 Task: Find connections with filter location Agnibilékrou with filter topic #Saaswith filter profile language Potuguese with filter current company NCS Group with filter school Avanthi Institute of Engineering & Technology, Tamaram Village, Makavarapalem mandal, Narsipatnam , Pin-531113. (CC-81) with filter industry Railroad Equipment Manufacturing with filter service category FIle Management with filter keywords title CEO
Action: Mouse moved to (528, 70)
Screenshot: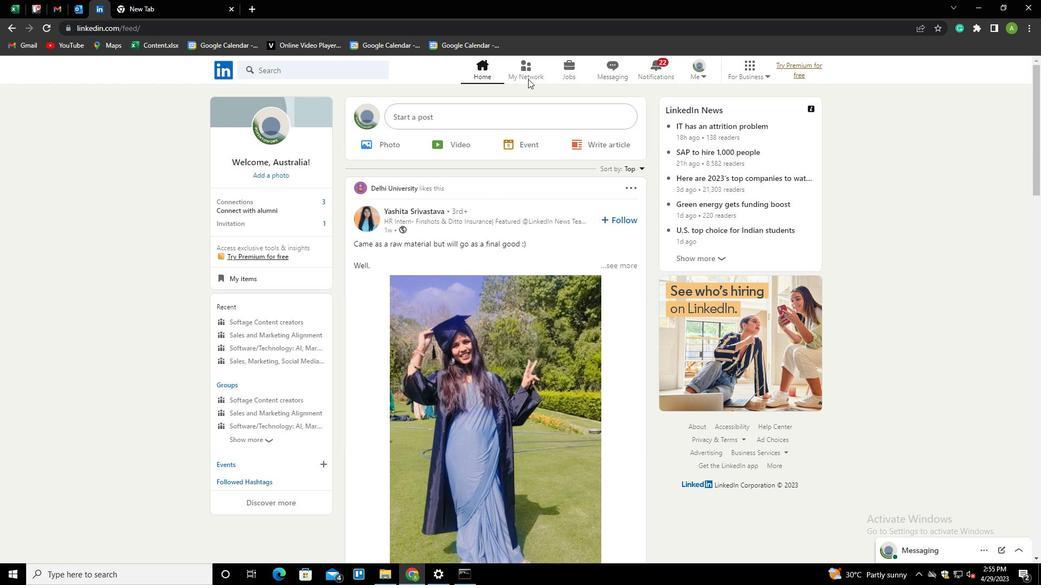 
Action: Mouse pressed left at (528, 70)
Screenshot: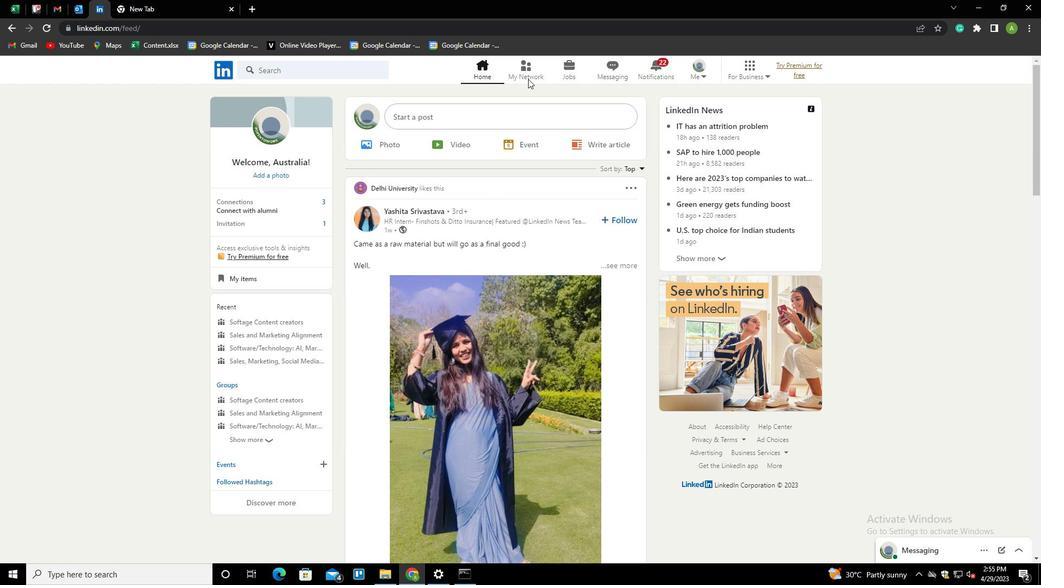 
Action: Mouse moved to (294, 125)
Screenshot: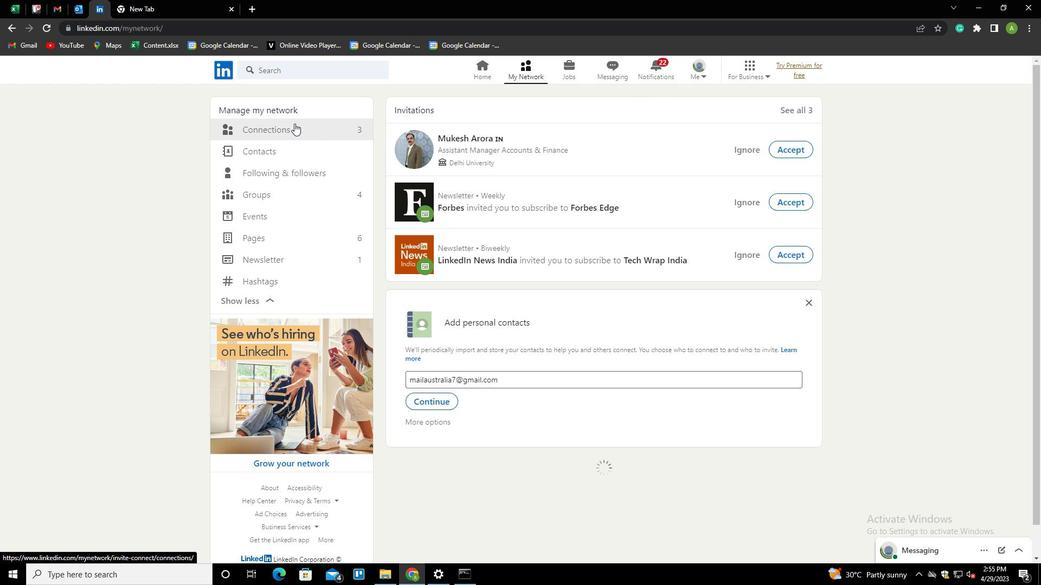 
Action: Mouse pressed left at (294, 125)
Screenshot: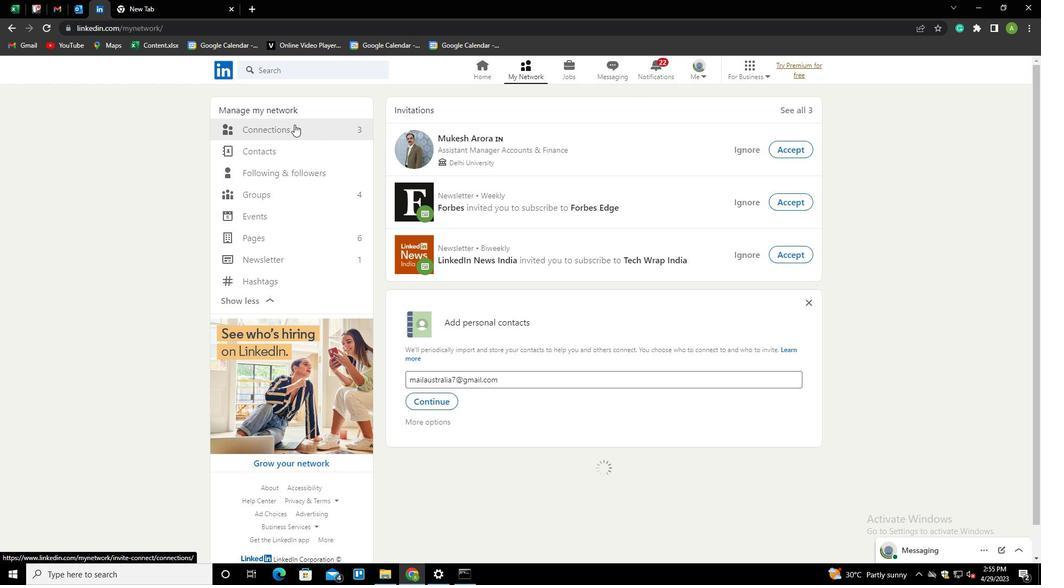 
Action: Mouse moved to (590, 131)
Screenshot: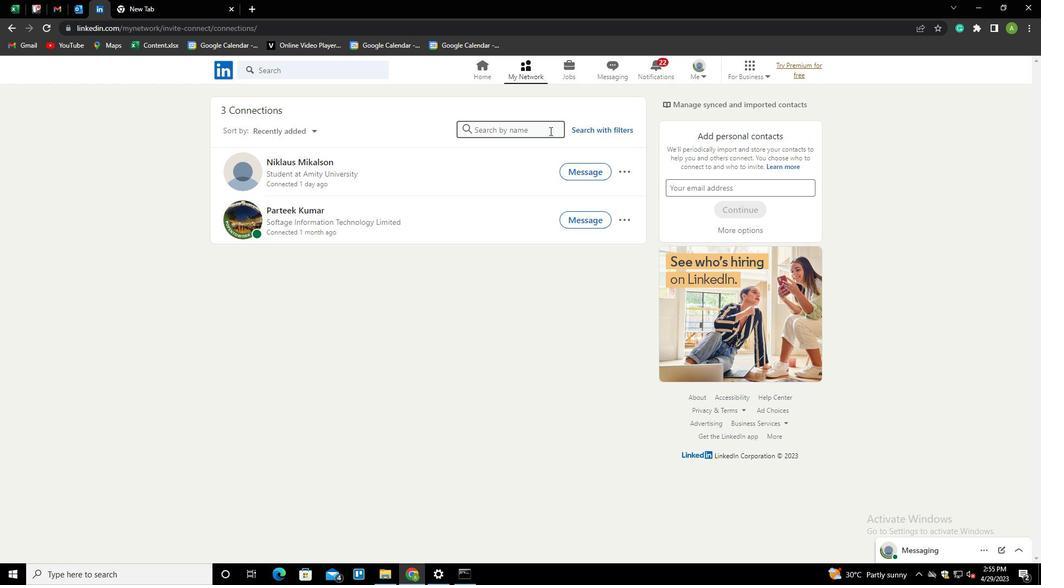 
Action: Mouse pressed left at (590, 131)
Screenshot: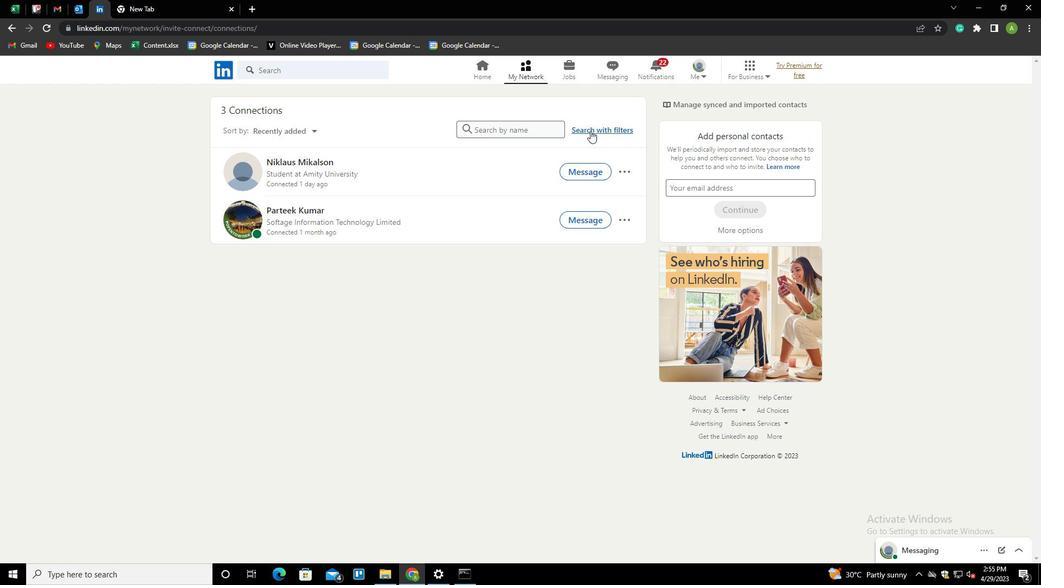
Action: Mouse moved to (549, 99)
Screenshot: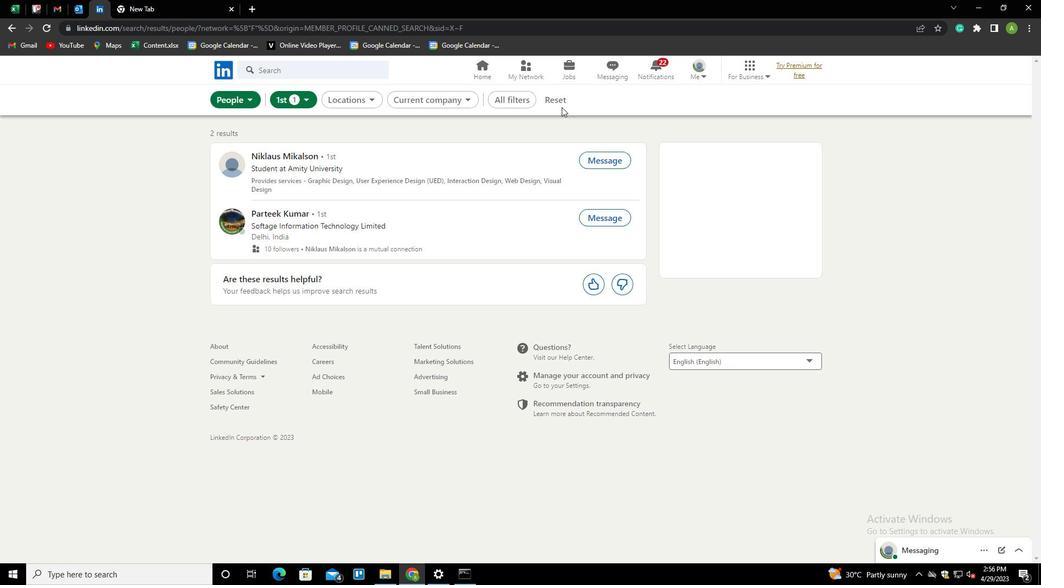 
Action: Mouse pressed left at (549, 99)
Screenshot: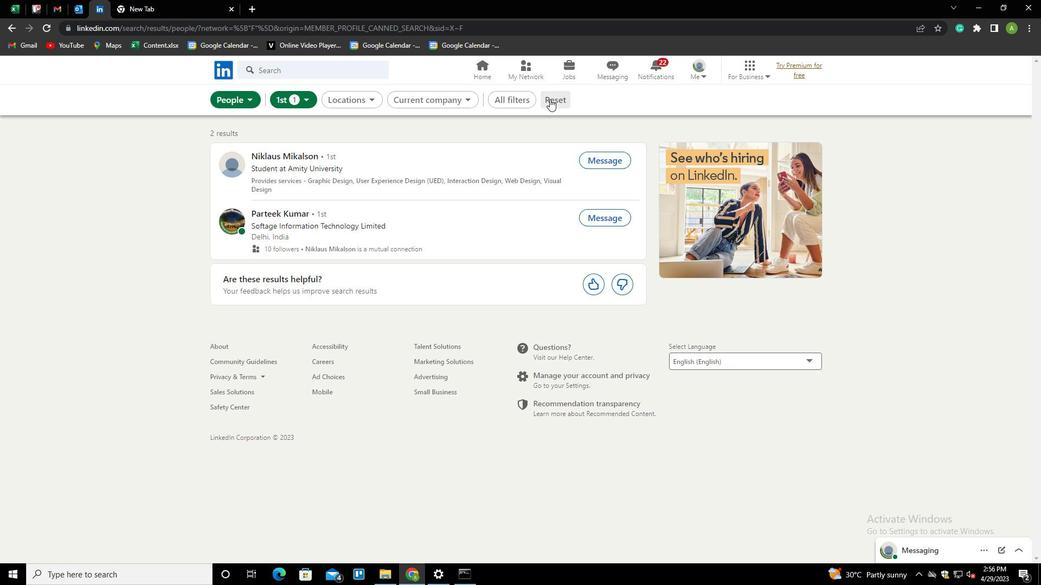 
Action: Mouse moved to (539, 97)
Screenshot: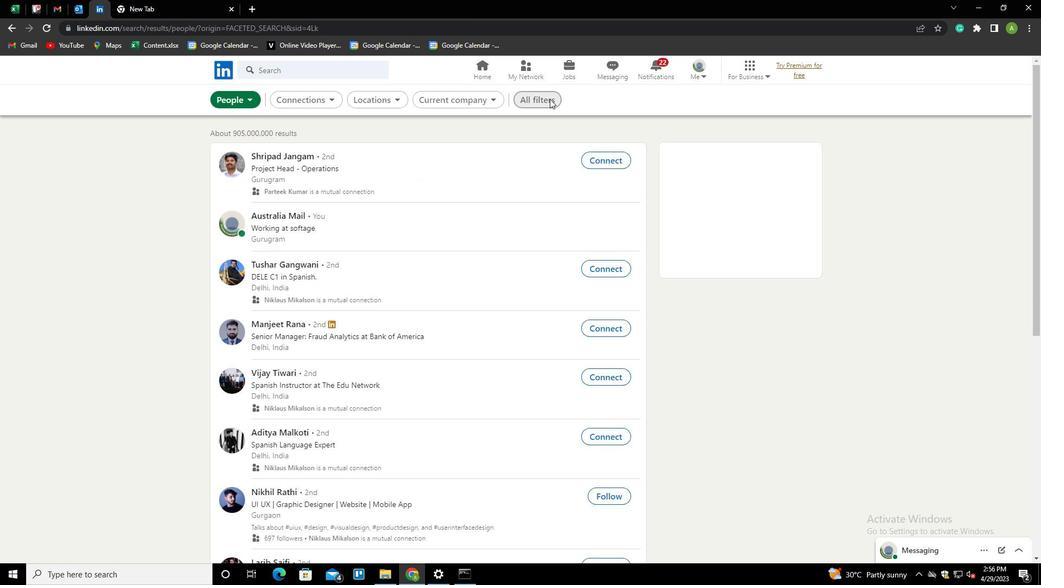 
Action: Mouse pressed left at (539, 97)
Screenshot: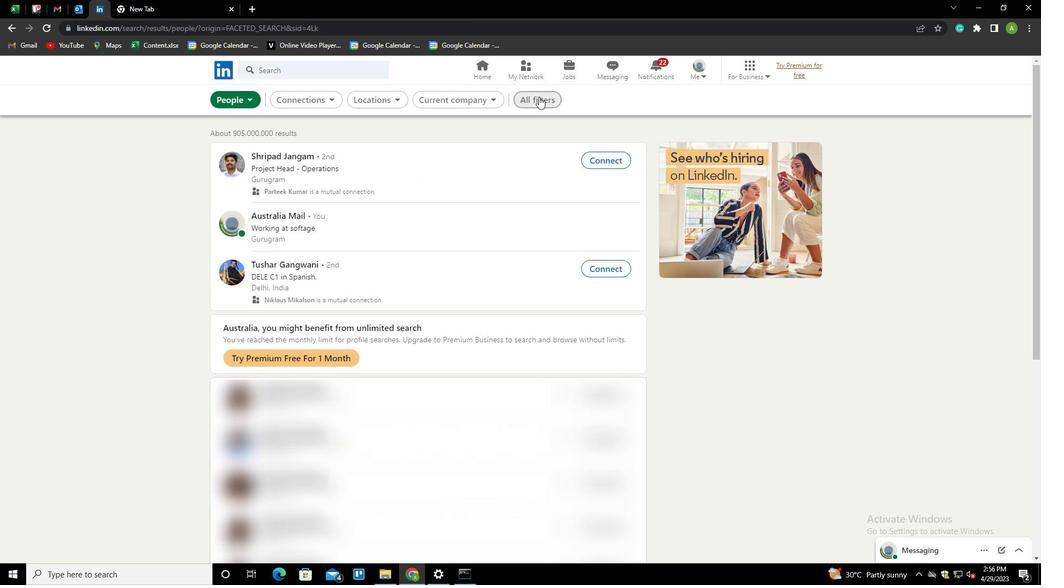 
Action: Mouse moved to (871, 246)
Screenshot: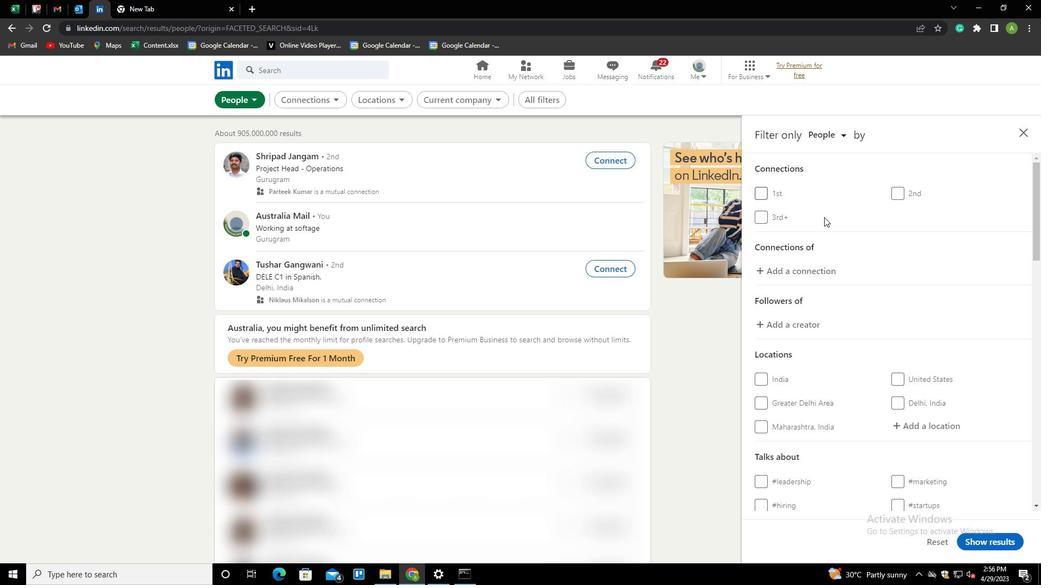 
Action: Mouse scrolled (871, 246) with delta (0, 0)
Screenshot: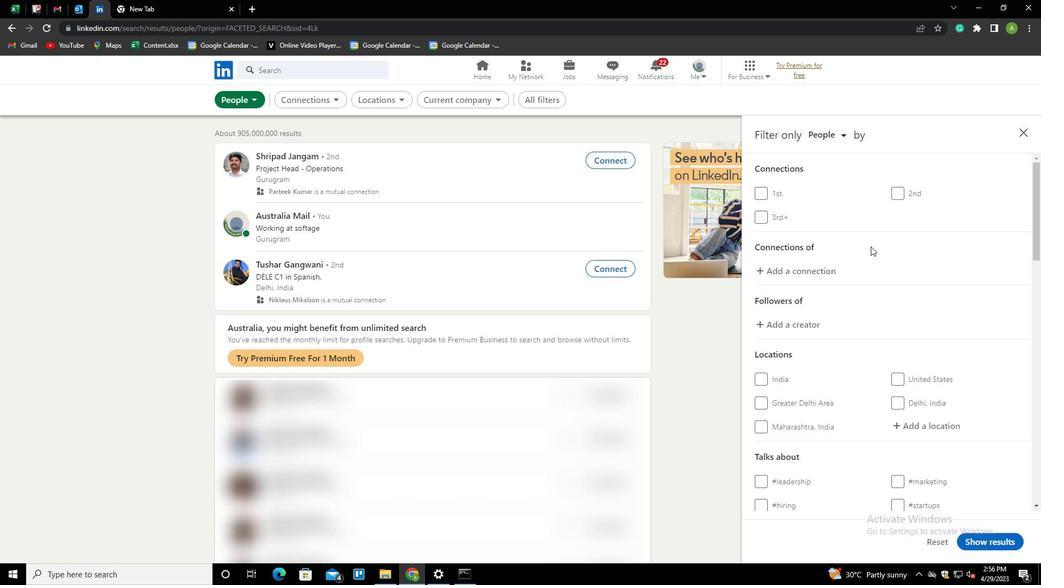 
Action: Mouse scrolled (871, 246) with delta (0, 0)
Screenshot: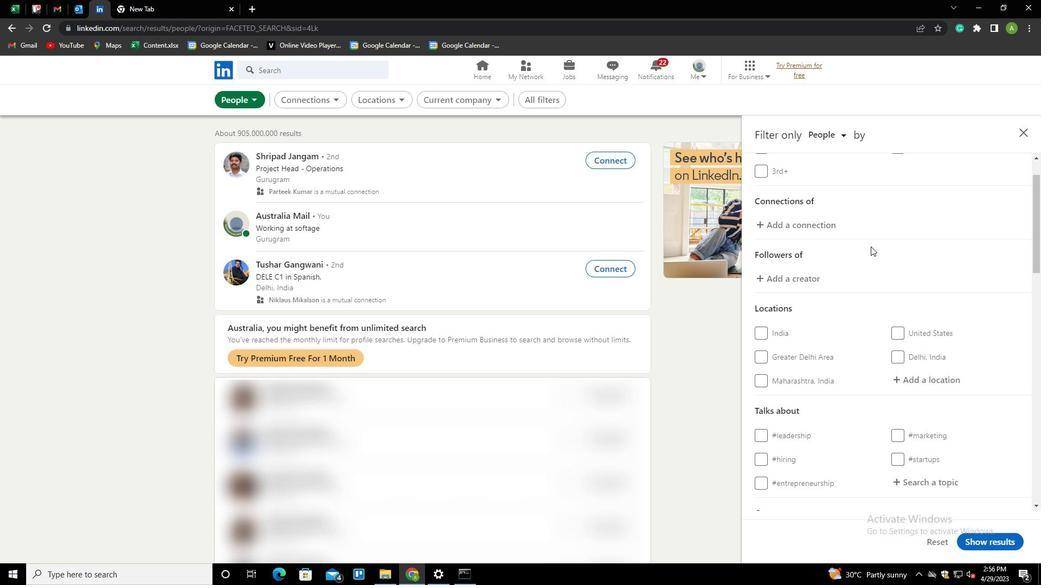 
Action: Mouse scrolled (871, 246) with delta (0, 0)
Screenshot: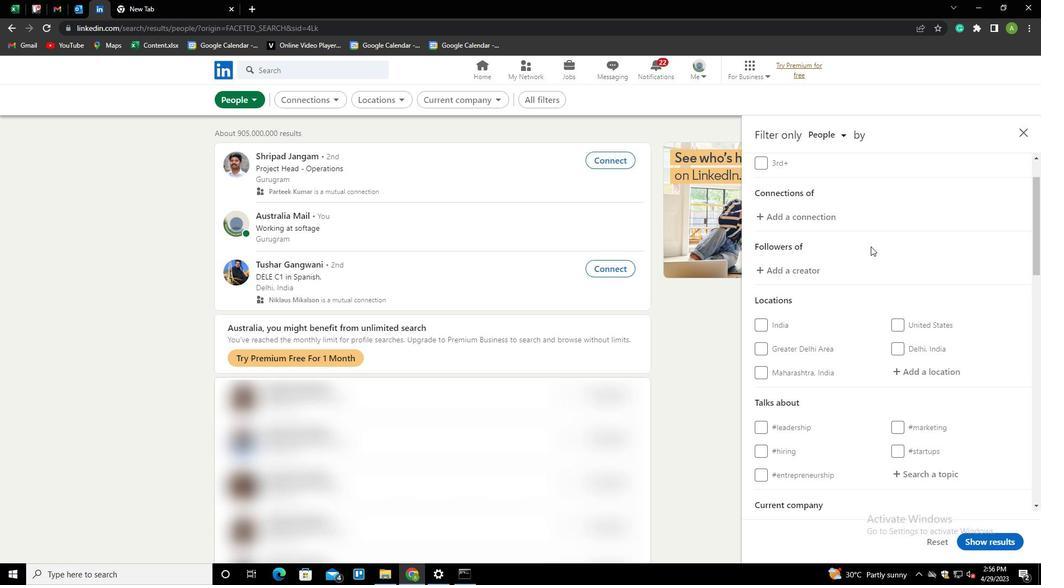 
Action: Mouse moved to (905, 258)
Screenshot: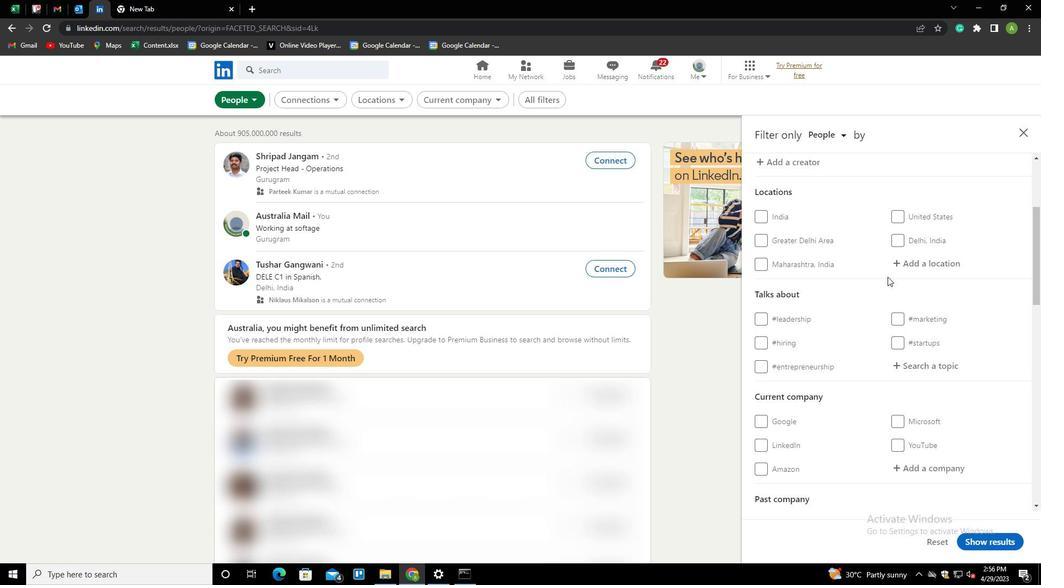 
Action: Mouse pressed left at (905, 258)
Screenshot: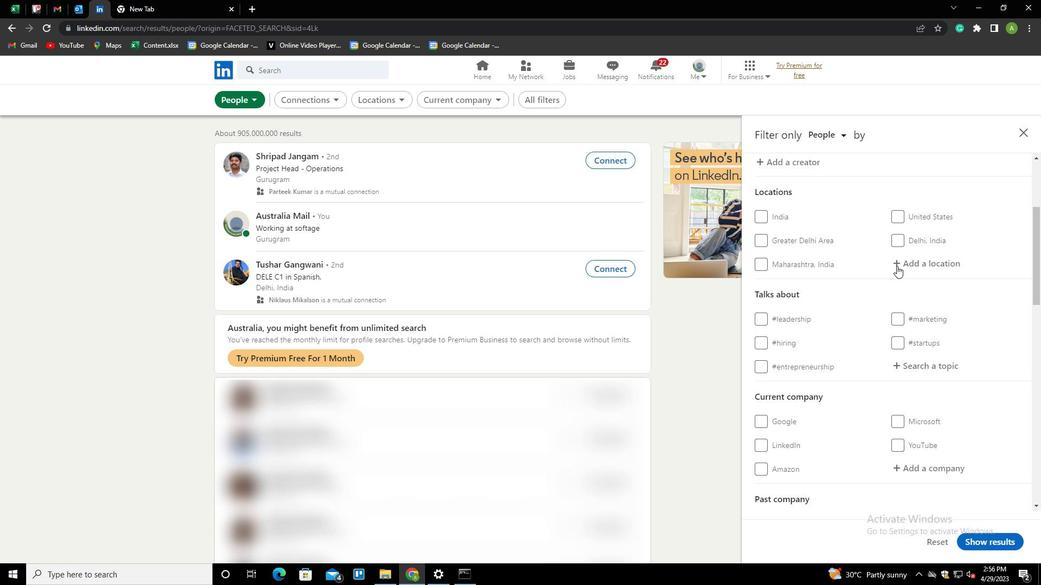 
Action: Key pressed <Key.shift>AGNIBILEKROU
Screenshot: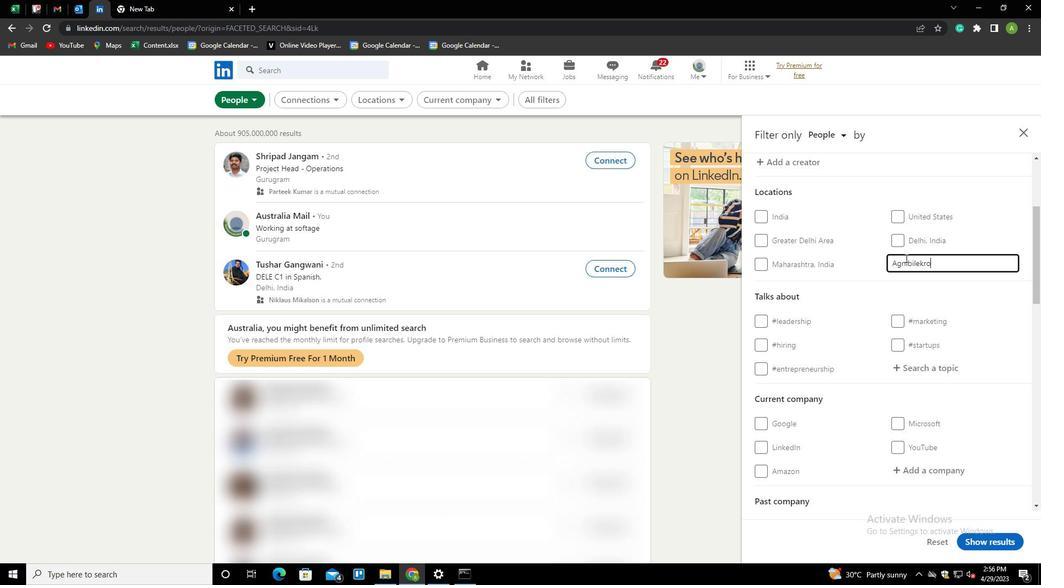 
Action: Mouse moved to (1009, 337)
Screenshot: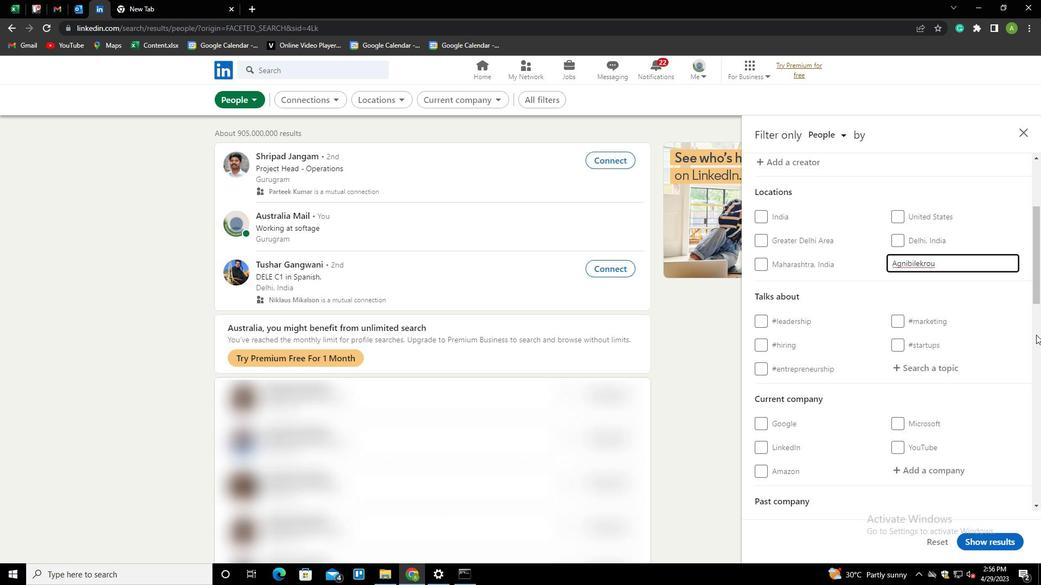 
Action: Mouse pressed left at (1009, 337)
Screenshot: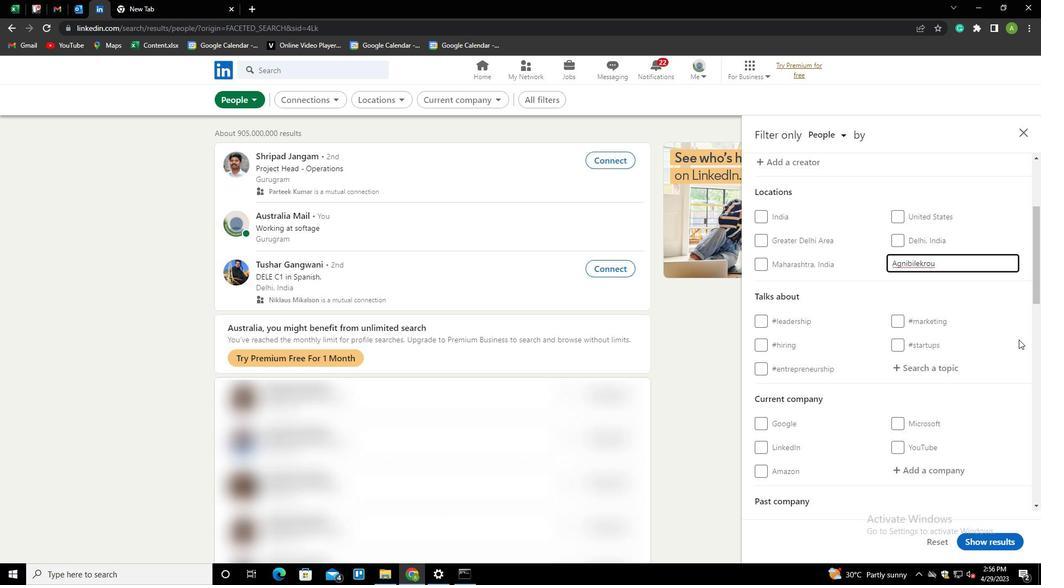 
Action: Mouse moved to (932, 369)
Screenshot: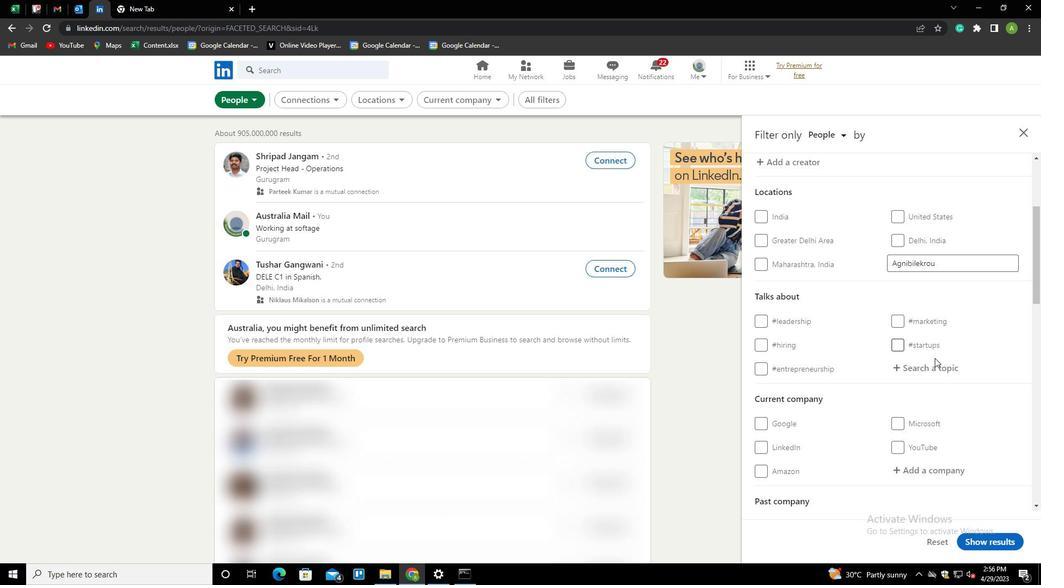 
Action: Mouse pressed left at (932, 369)
Screenshot: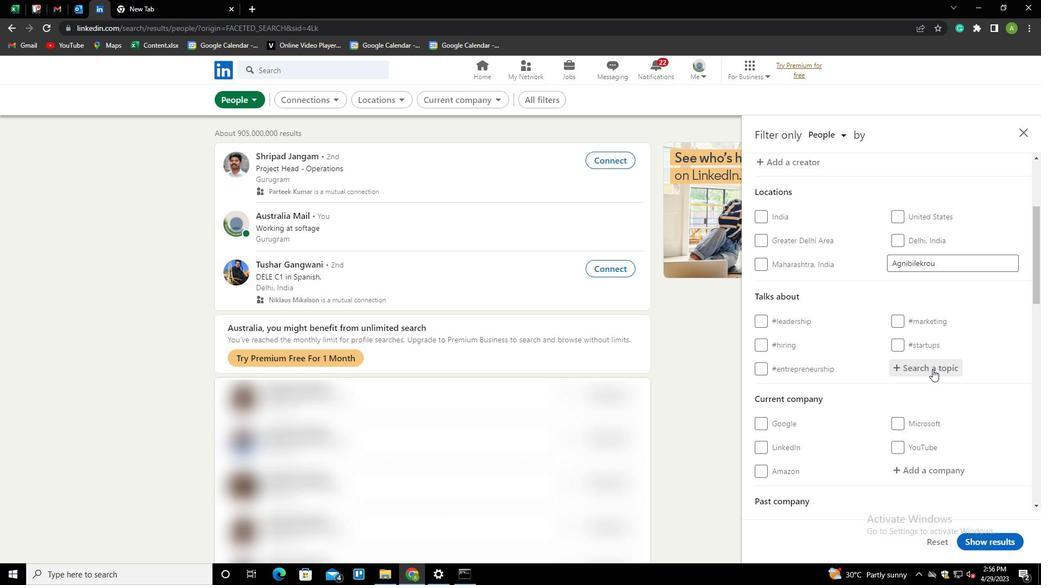 
Action: Mouse moved to (932, 369)
Screenshot: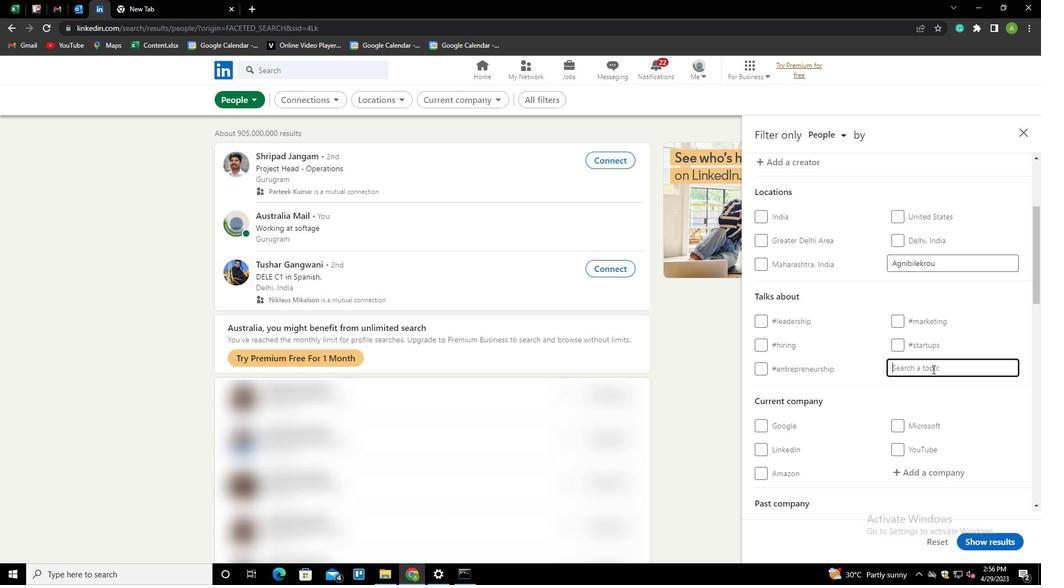 
Action: Key pressed <Key.shift>
Screenshot: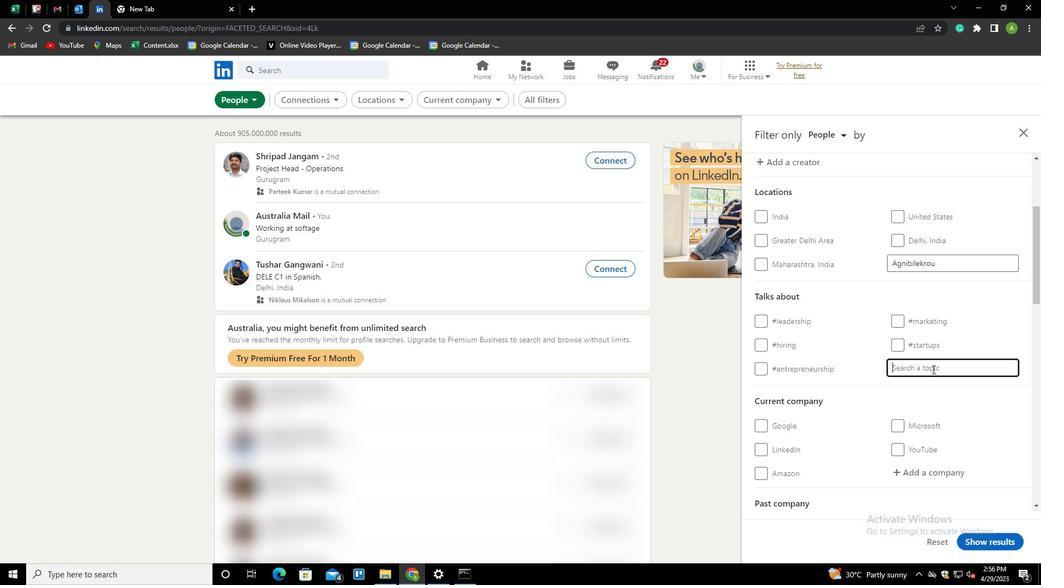 
Action: Mouse moved to (928, 369)
Screenshot: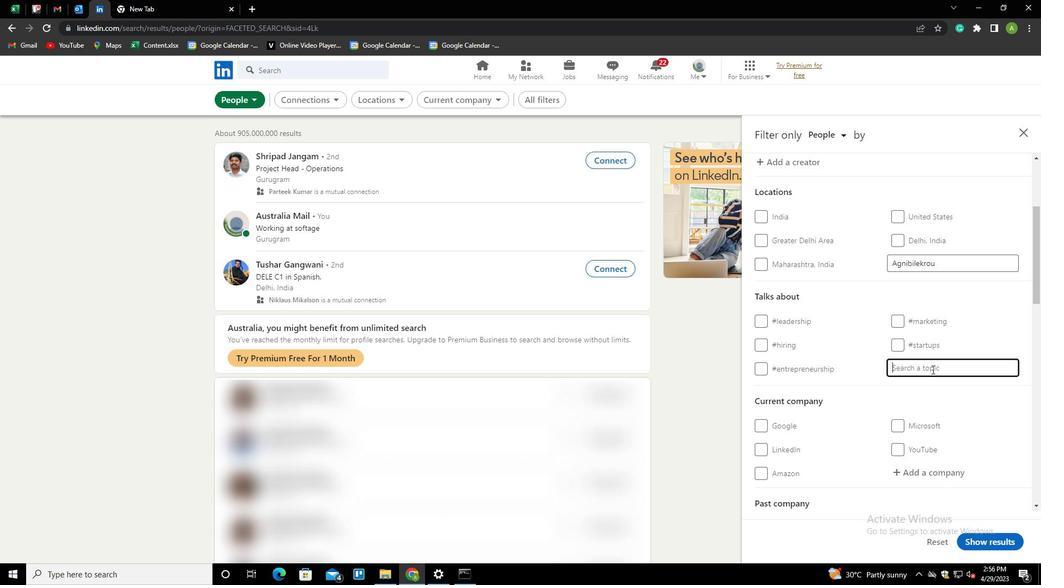 
Action: Key pressed SAS<Key.backspace>AS
Screenshot: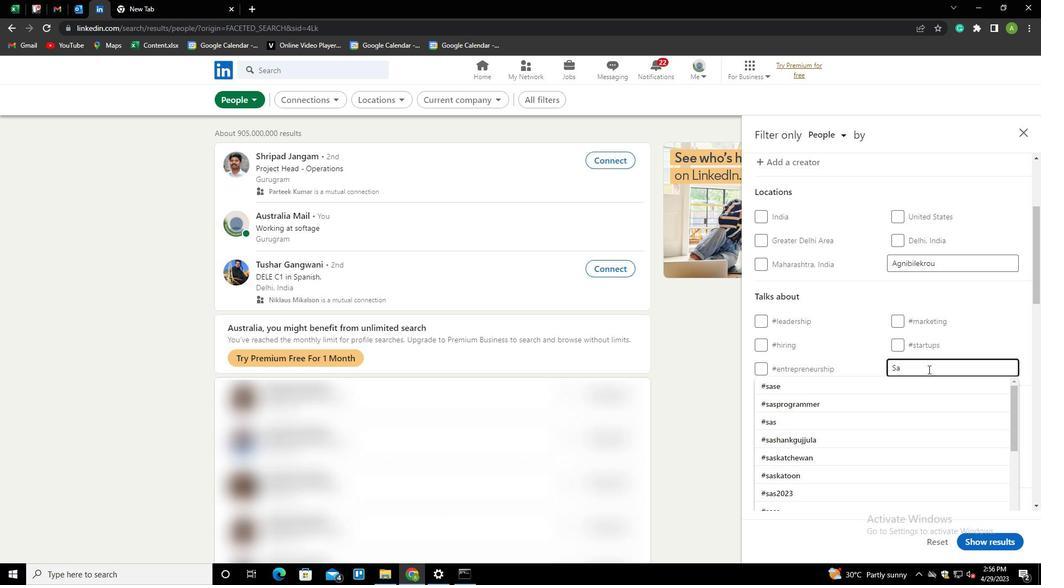
Action: Mouse moved to (884, 389)
Screenshot: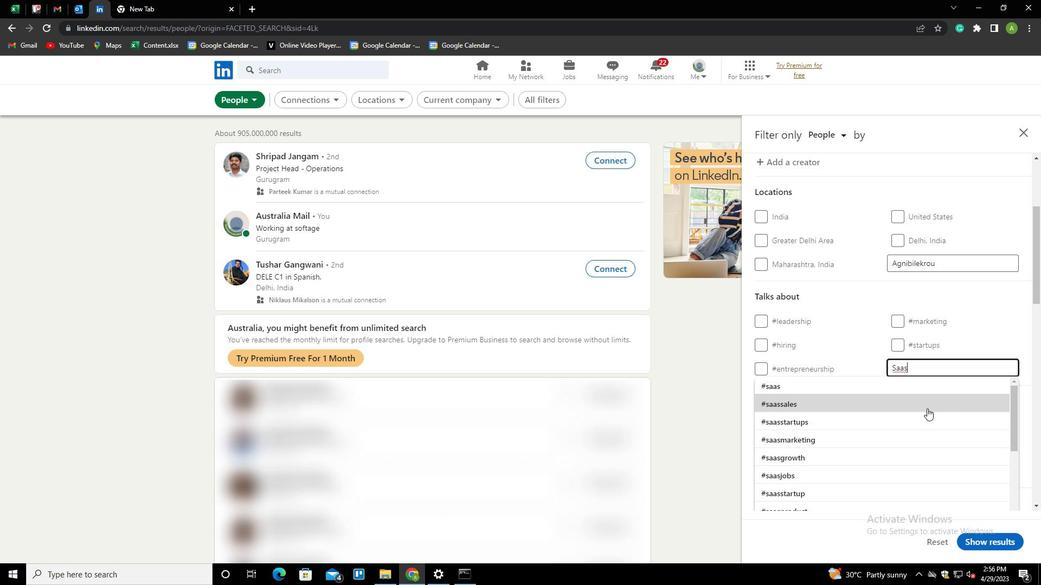 
Action: Key pressed <Key.down><Key.enter>
Screenshot: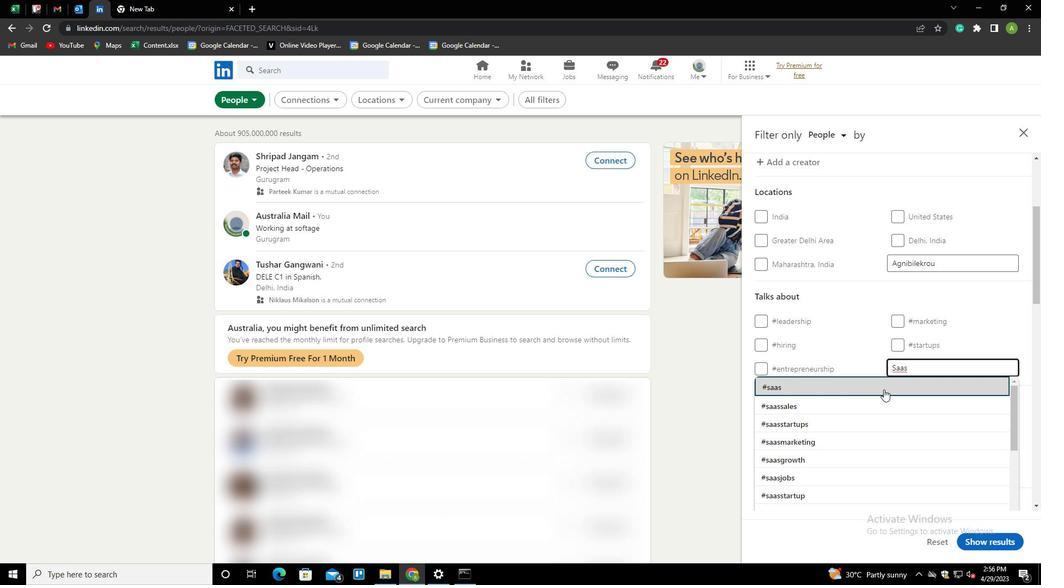 
Action: Mouse moved to (894, 376)
Screenshot: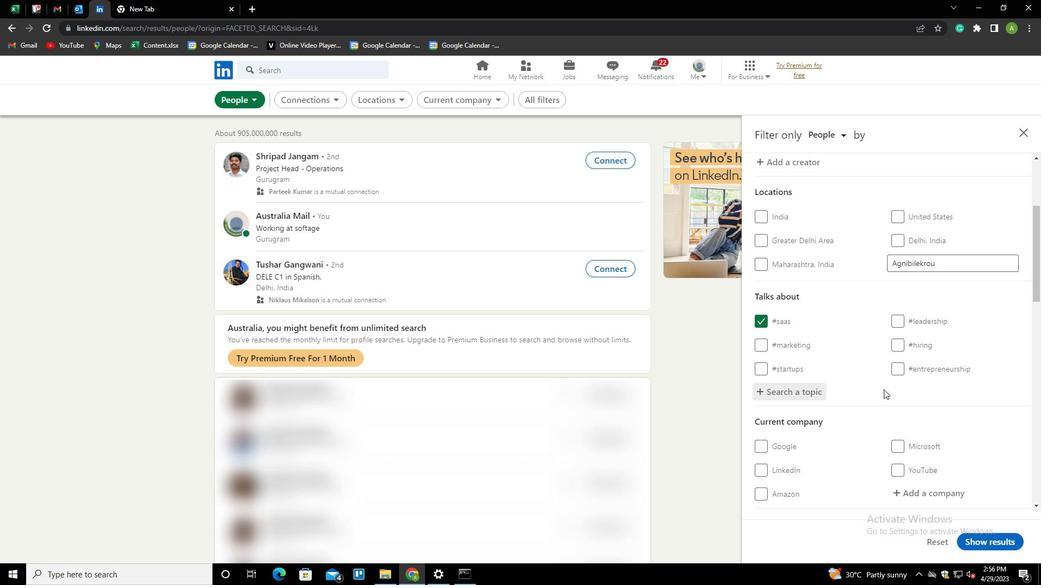 
Action: Mouse scrolled (894, 376) with delta (0, 0)
Screenshot: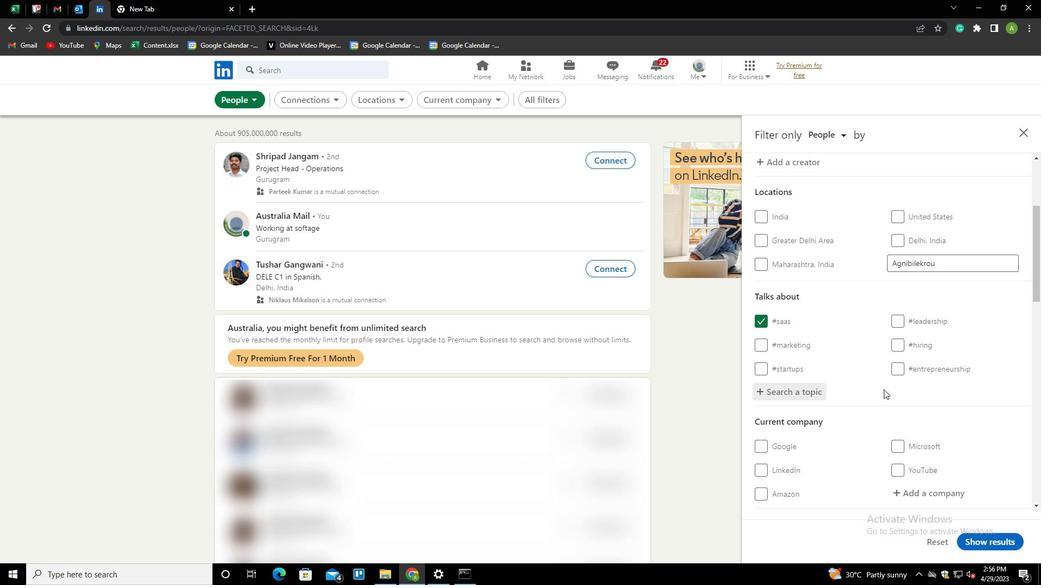 
Action: Mouse scrolled (894, 376) with delta (0, 0)
Screenshot: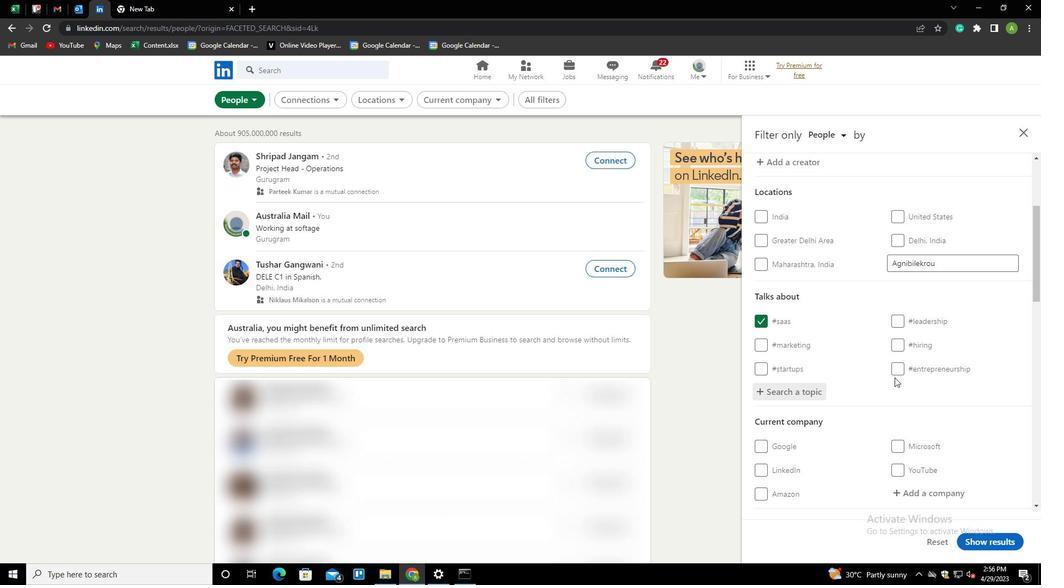 
Action: Mouse scrolled (894, 376) with delta (0, 0)
Screenshot: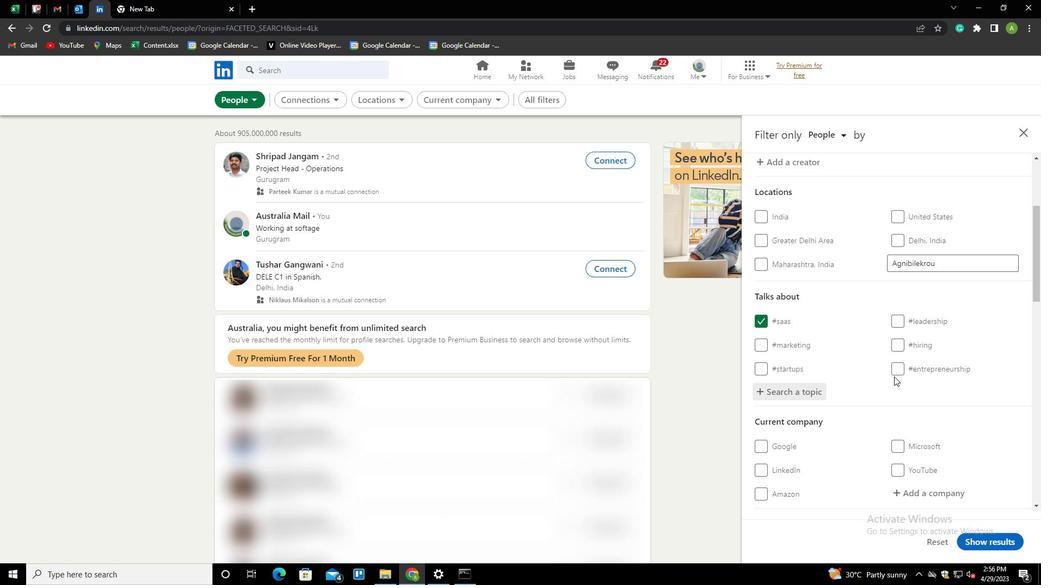
Action: Mouse moved to (899, 370)
Screenshot: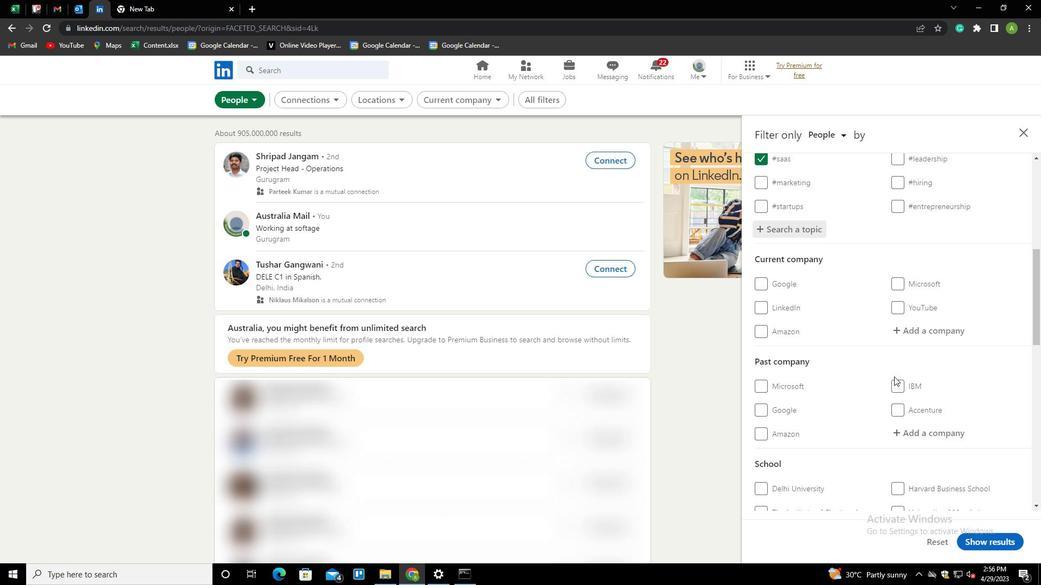 
Action: Mouse scrolled (899, 370) with delta (0, 0)
Screenshot: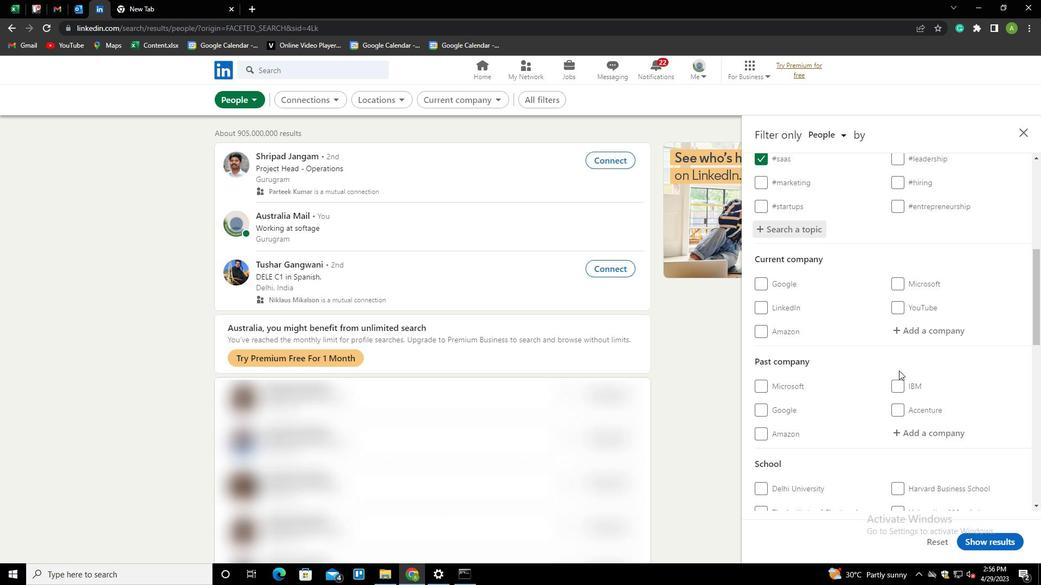 
Action: Mouse scrolled (899, 370) with delta (0, 0)
Screenshot: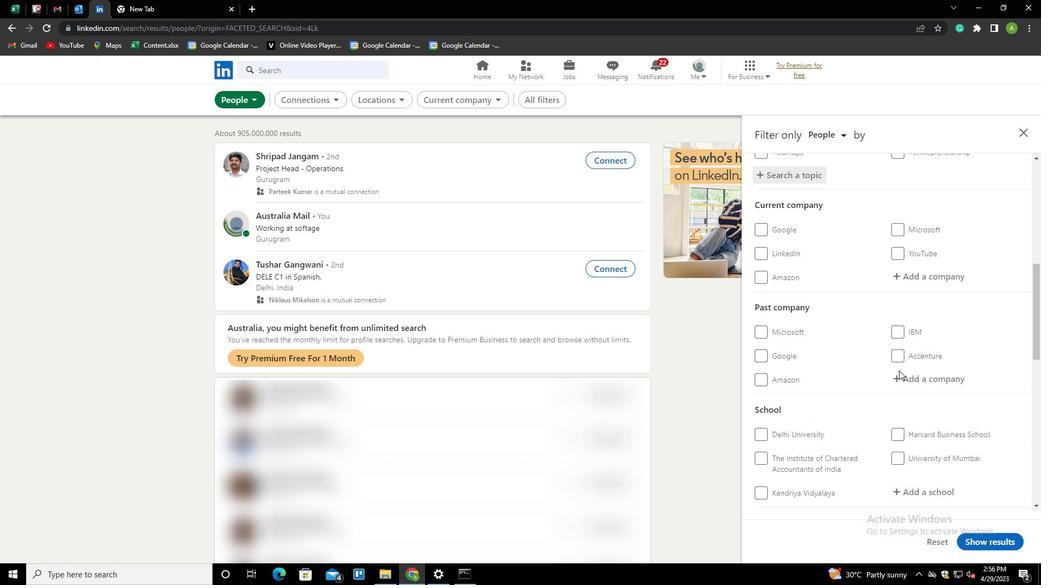 
Action: Mouse scrolled (899, 370) with delta (0, 0)
Screenshot: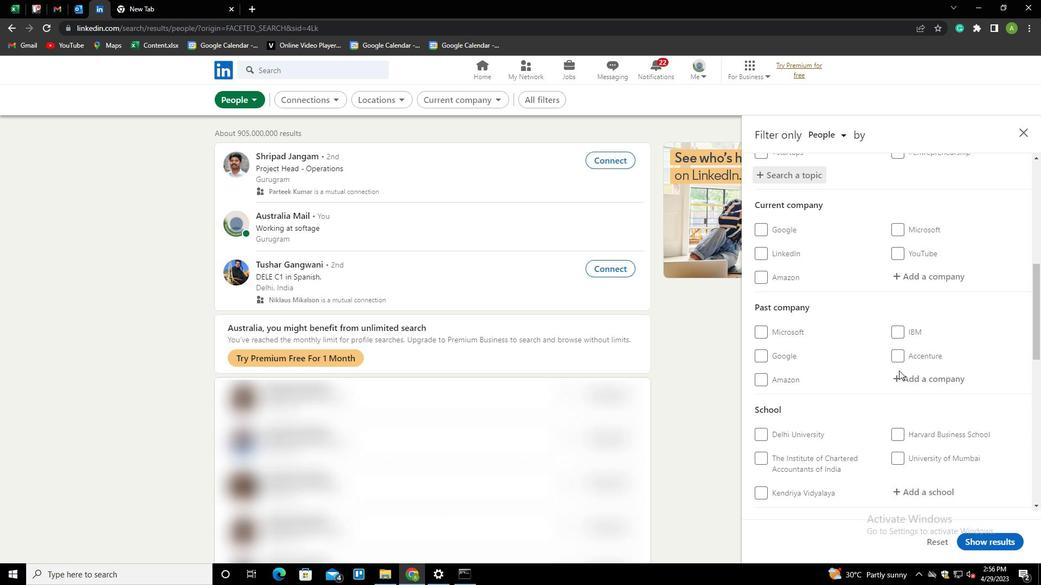 
Action: Mouse scrolled (899, 370) with delta (0, 0)
Screenshot: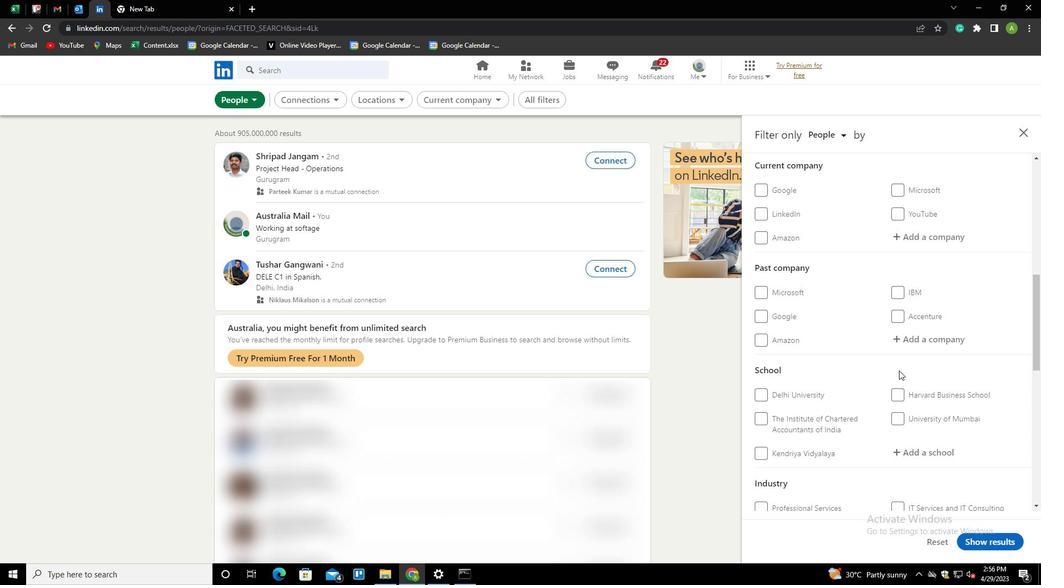 
Action: Mouse scrolled (899, 370) with delta (0, 0)
Screenshot: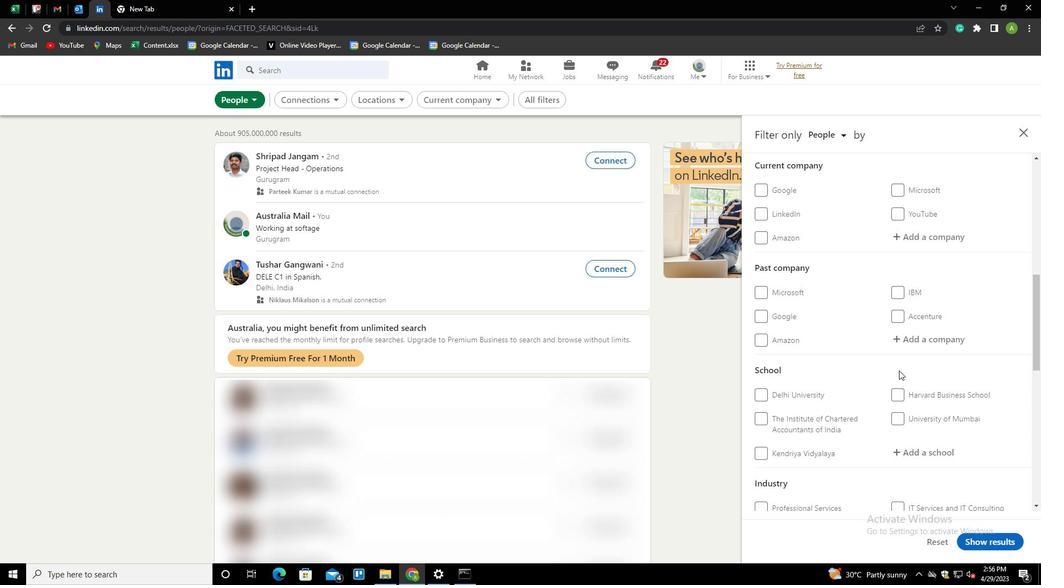 
Action: Mouse scrolled (899, 370) with delta (0, 0)
Screenshot: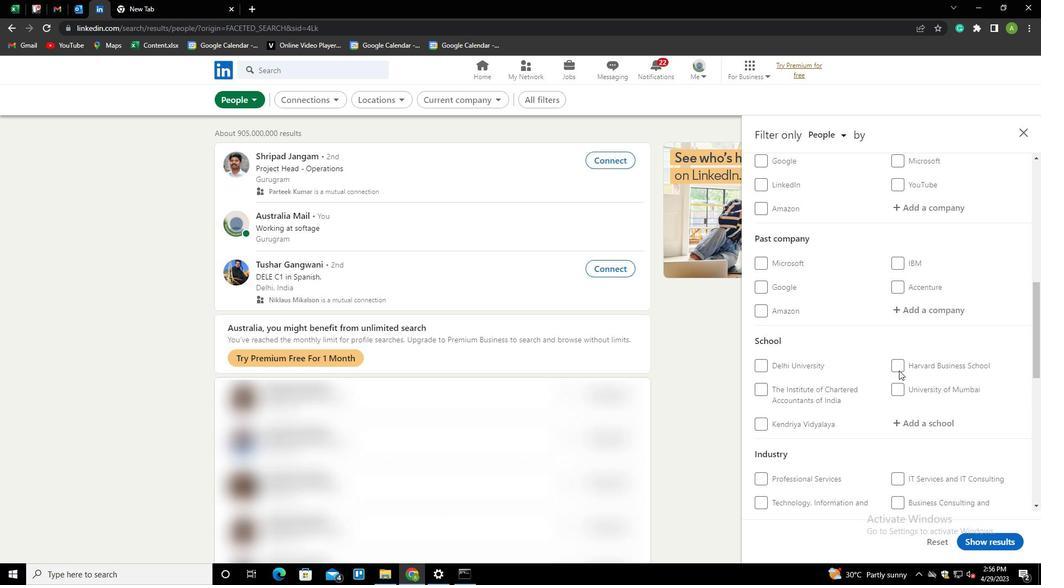 
Action: Mouse scrolled (899, 370) with delta (0, 0)
Screenshot: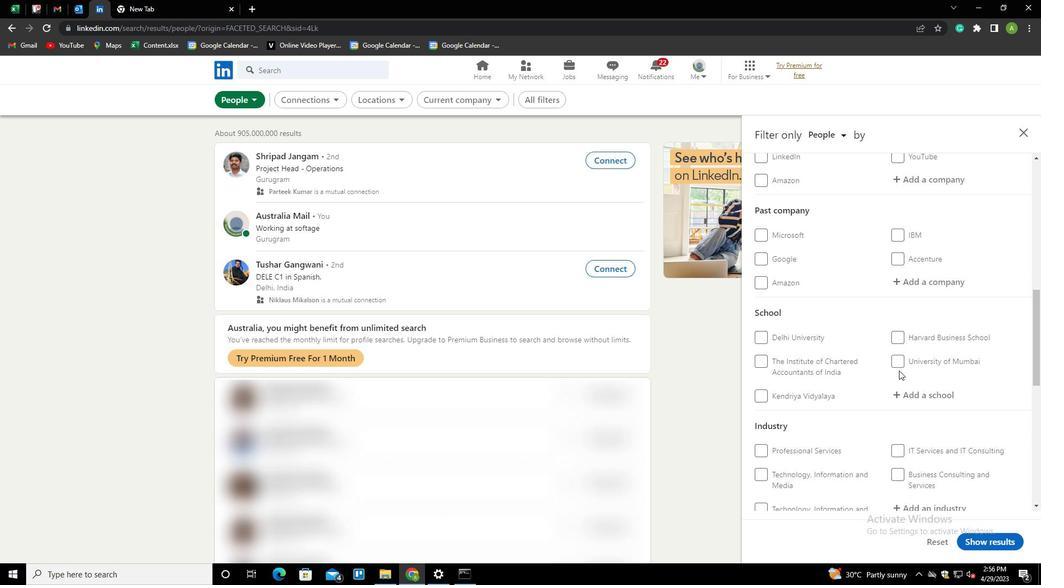 
Action: Mouse scrolled (899, 370) with delta (0, 0)
Screenshot: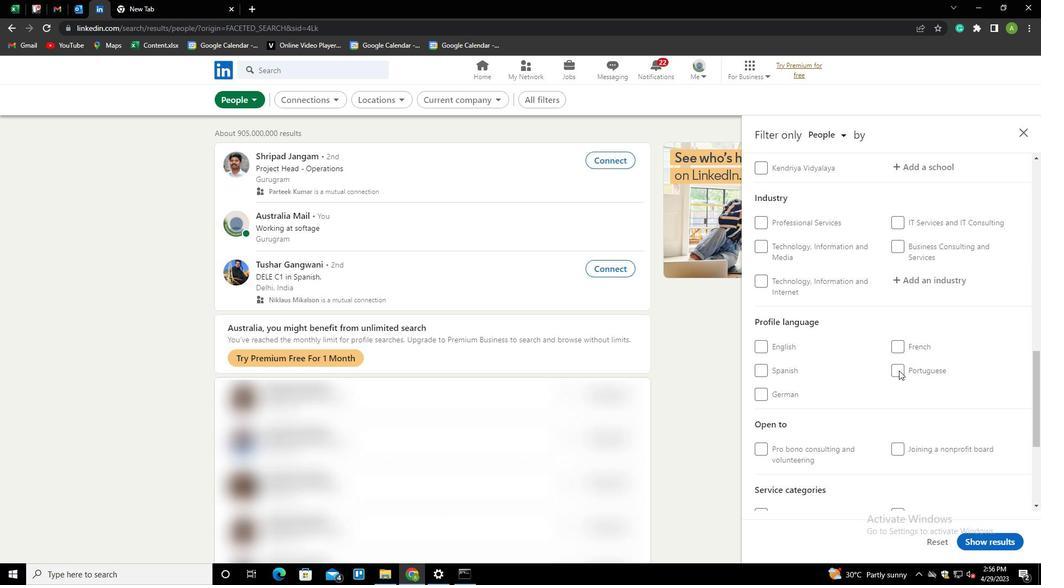 
Action: Mouse scrolled (899, 370) with delta (0, 0)
Screenshot: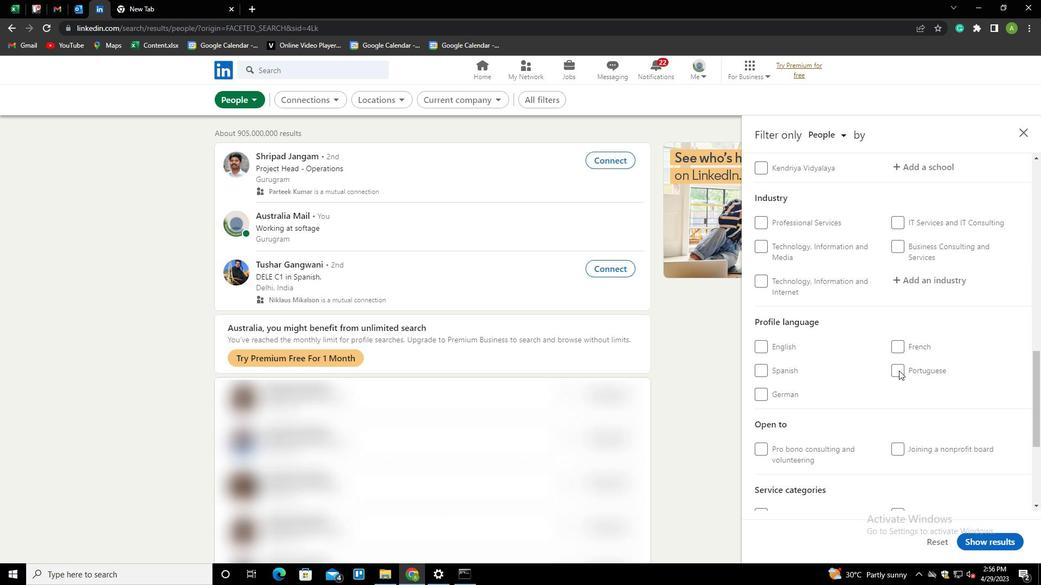 
Action: Mouse scrolled (899, 370) with delta (0, 0)
Screenshot: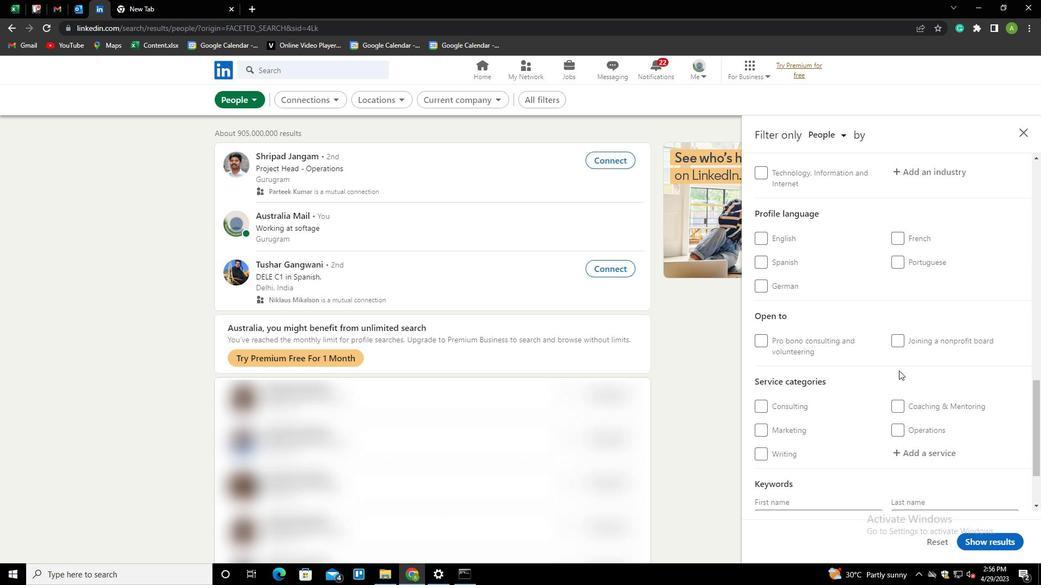 
Action: Mouse scrolled (899, 370) with delta (0, 0)
Screenshot: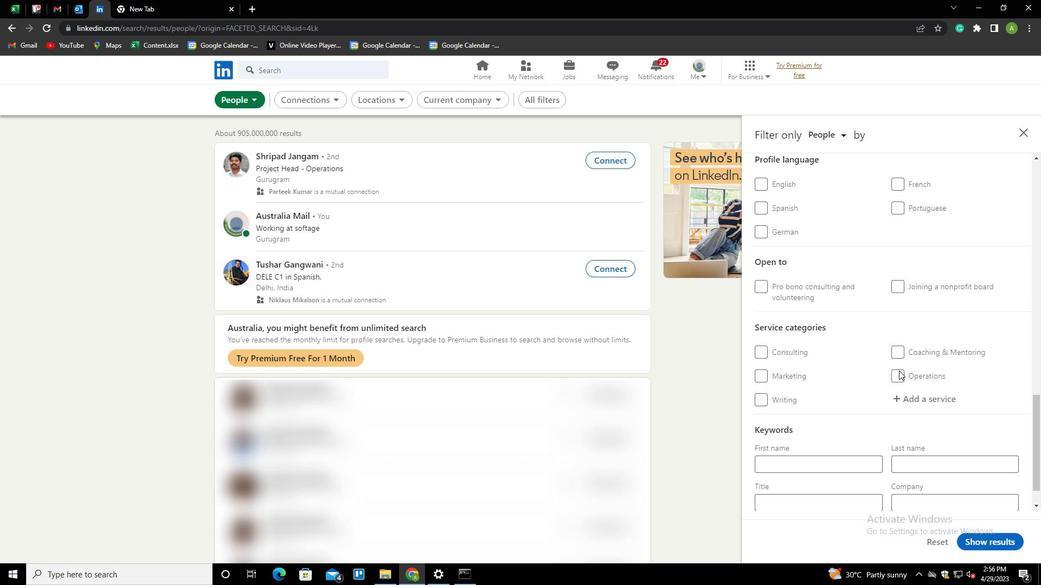 
Action: Mouse scrolled (899, 371) with delta (0, 0)
Screenshot: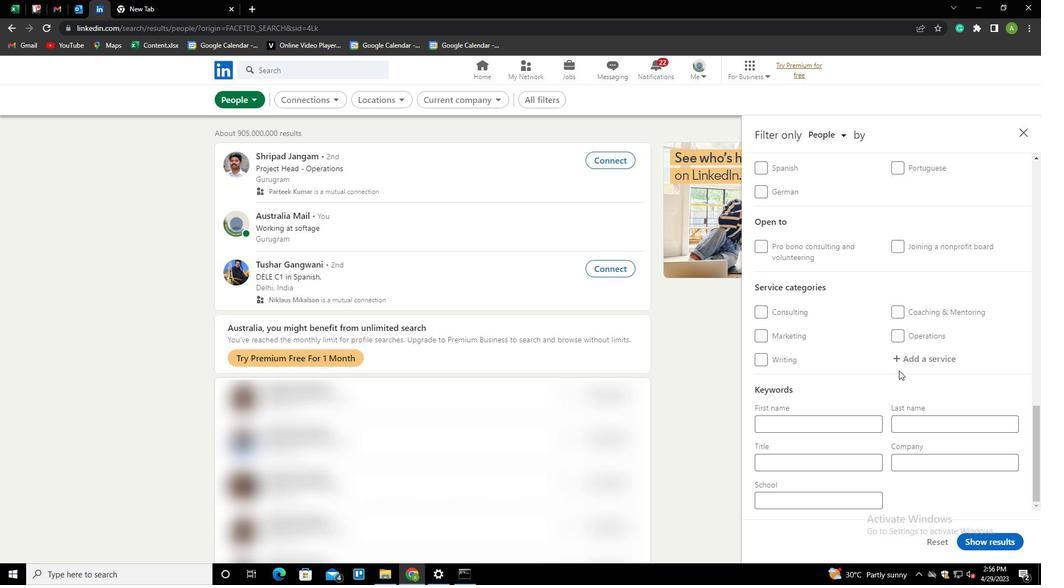 
Action: Mouse moved to (897, 226)
Screenshot: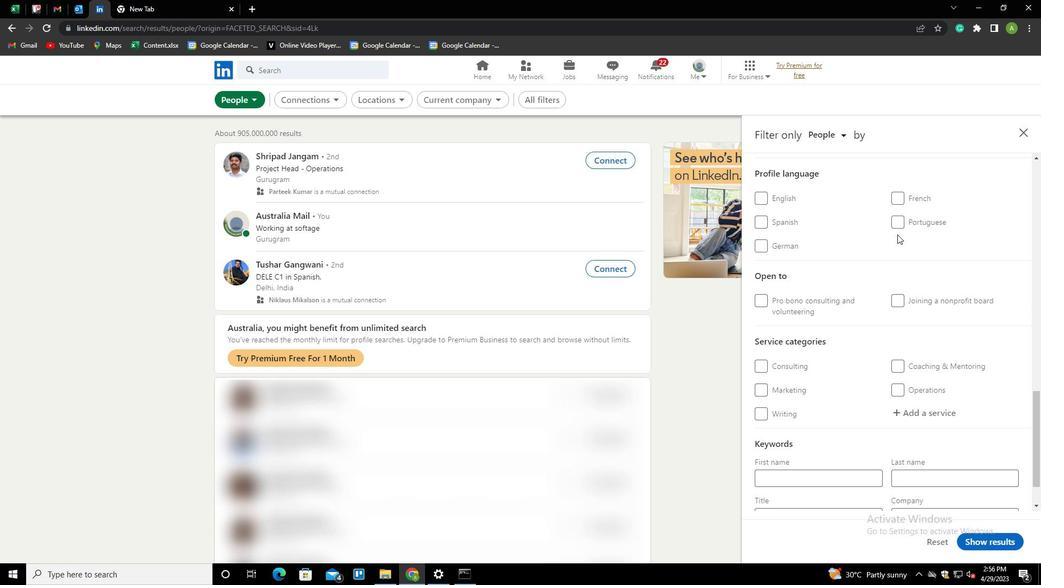 
Action: Mouse pressed left at (897, 226)
Screenshot: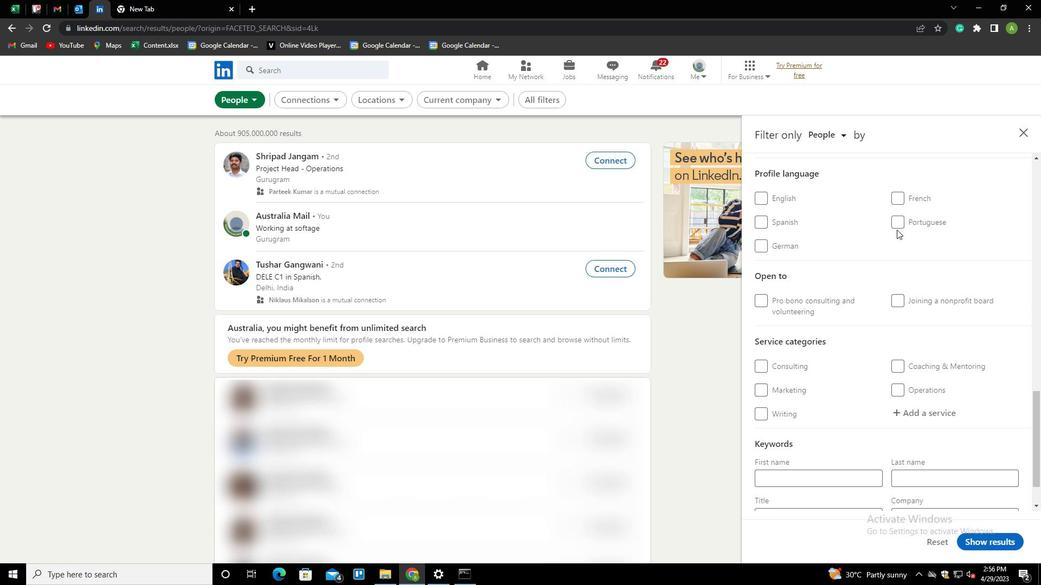 
Action: Mouse moved to (920, 278)
Screenshot: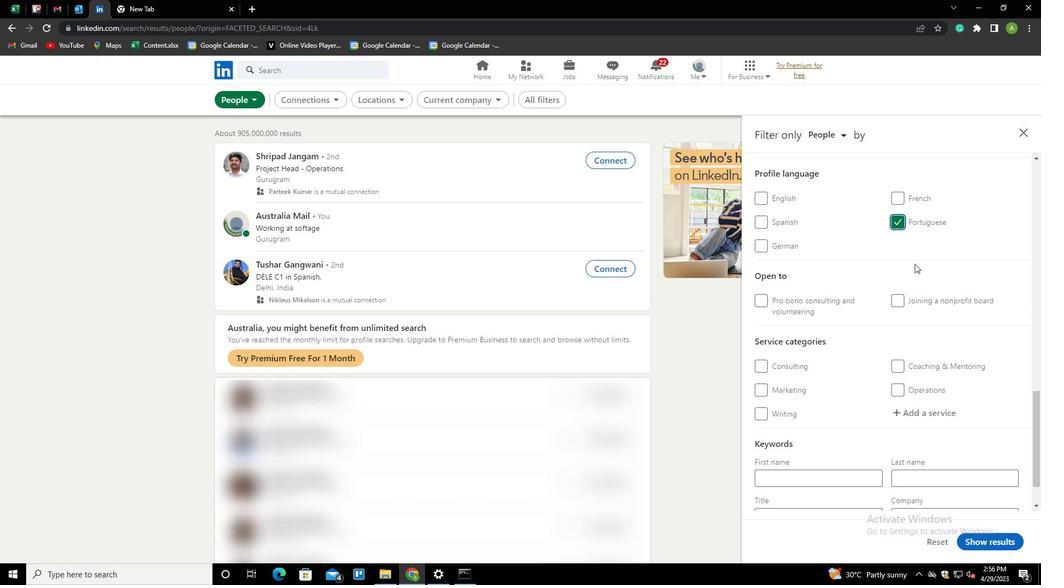 
Action: Mouse scrolled (920, 279) with delta (0, 0)
Screenshot: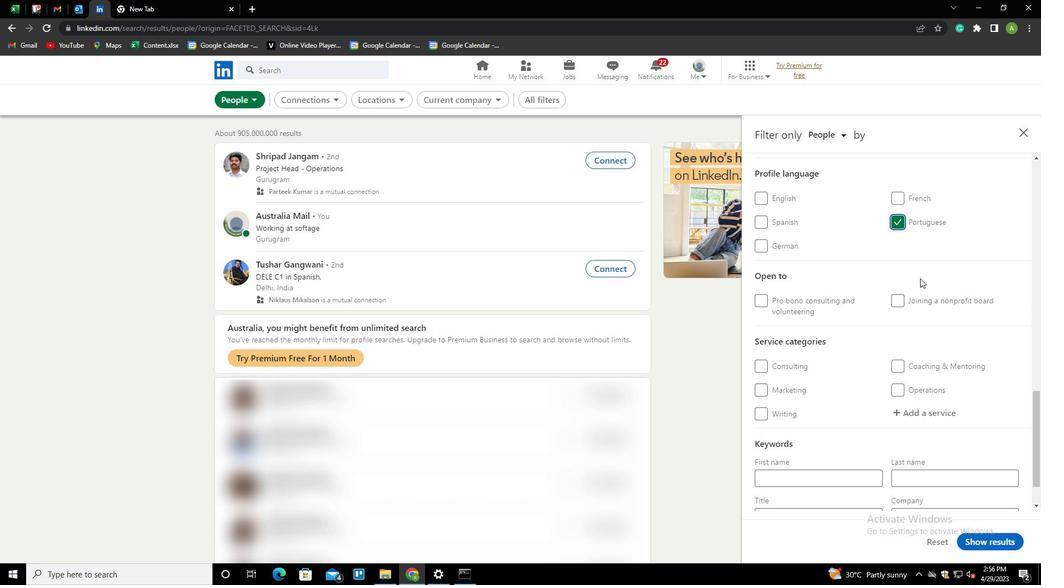 
Action: Mouse scrolled (920, 279) with delta (0, 0)
Screenshot: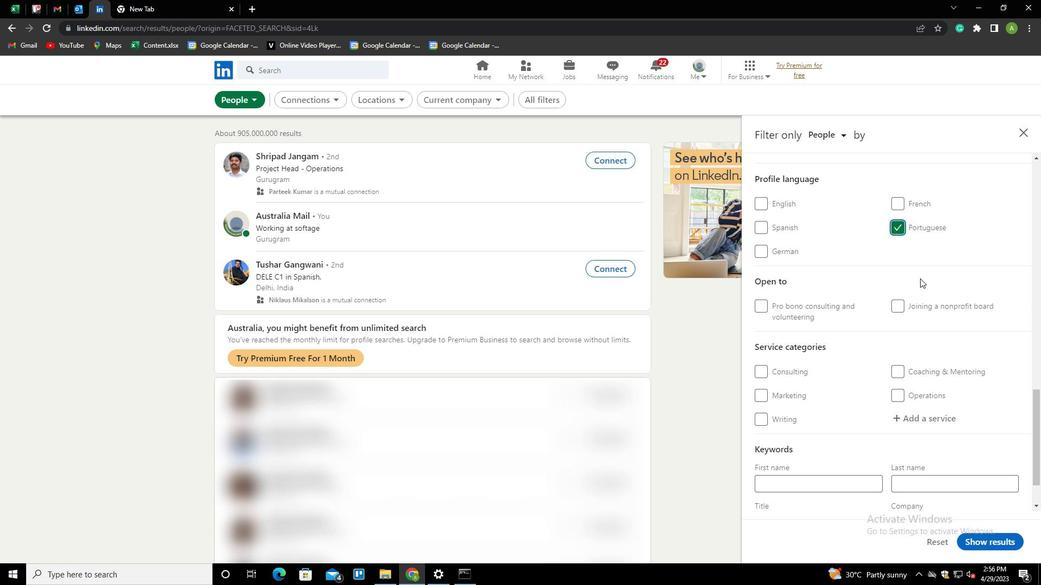 
Action: Mouse scrolled (920, 279) with delta (0, 0)
Screenshot: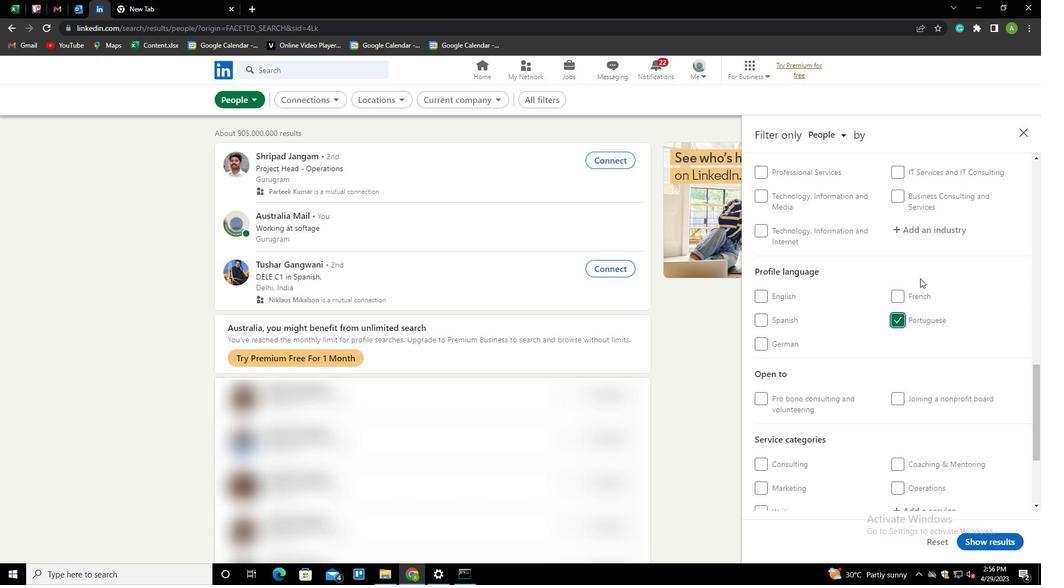 
Action: Mouse scrolled (920, 279) with delta (0, 0)
Screenshot: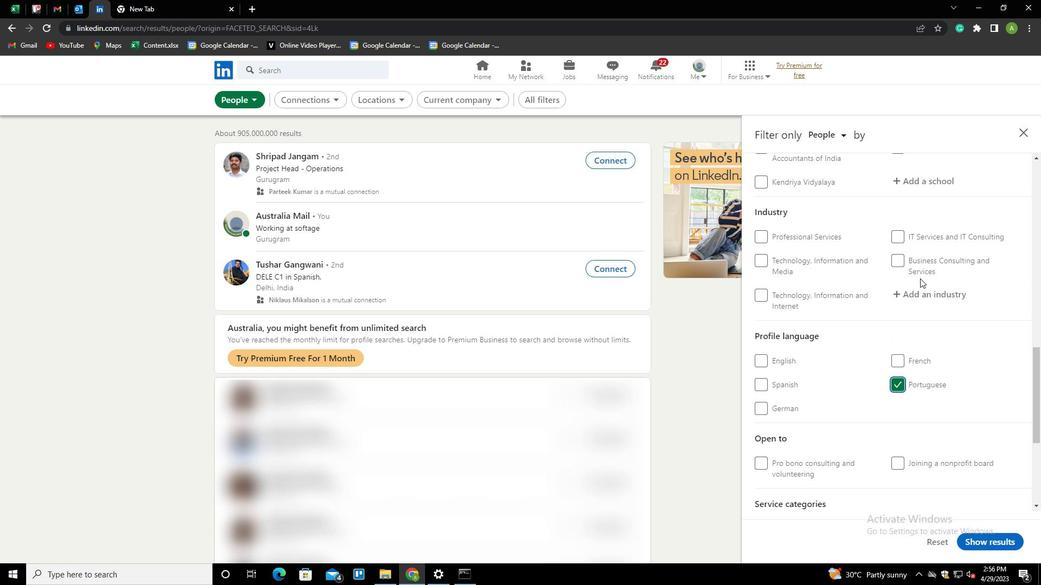
Action: Mouse scrolled (920, 279) with delta (0, 0)
Screenshot: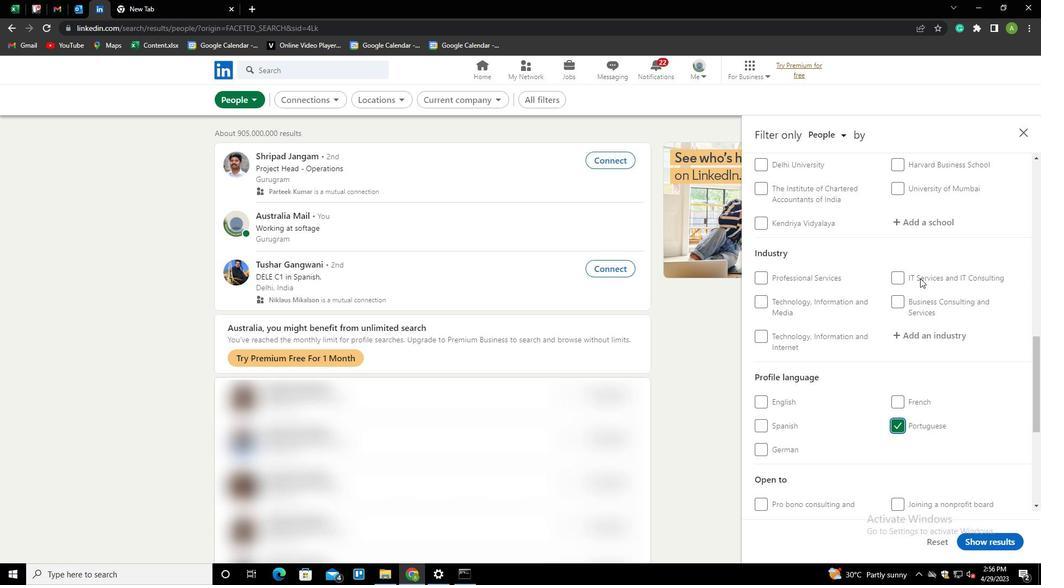 
Action: Mouse scrolled (920, 279) with delta (0, 0)
Screenshot: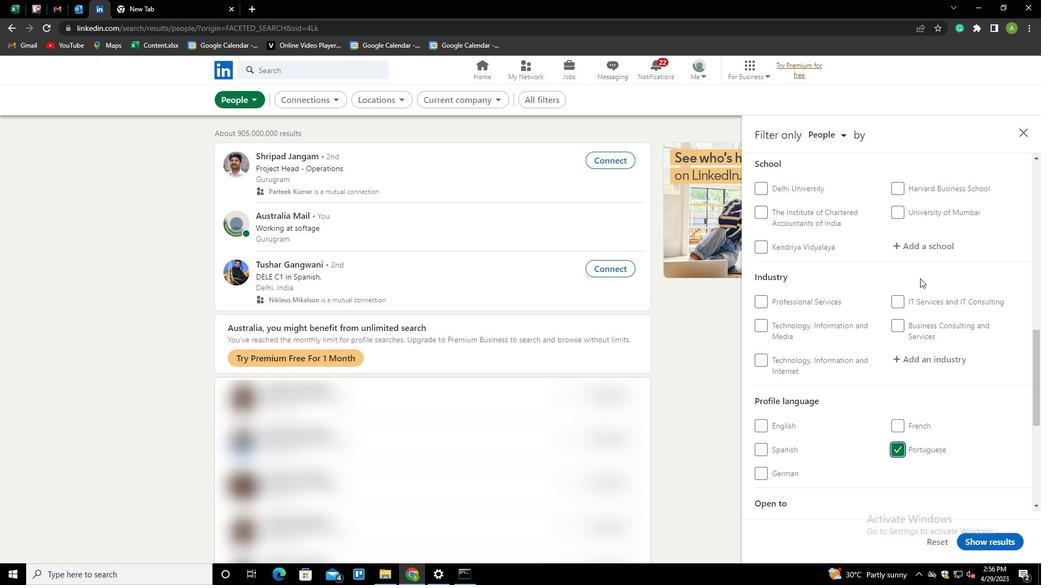 
Action: Mouse scrolled (920, 279) with delta (0, 0)
Screenshot: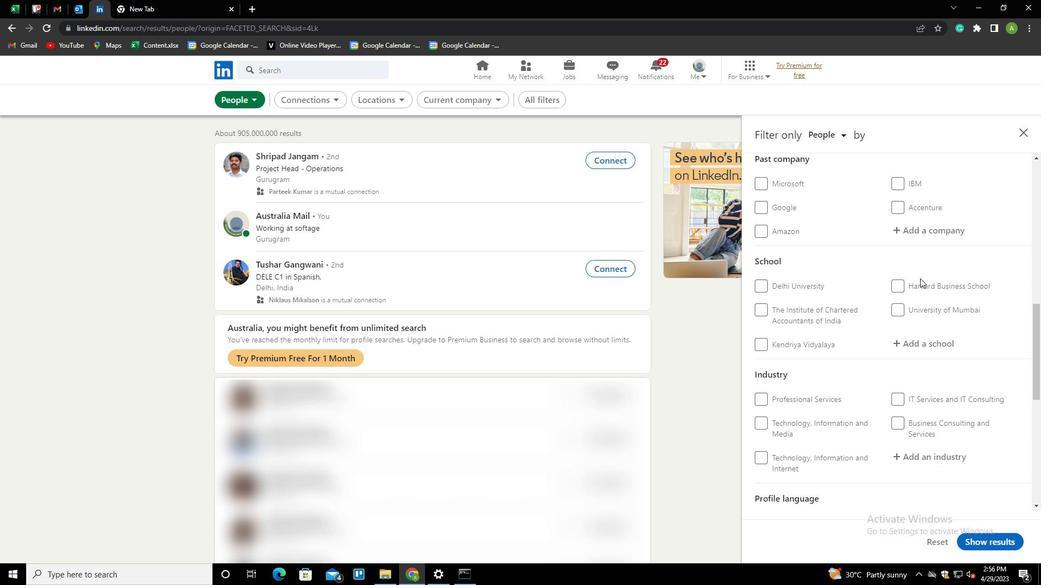 
Action: Mouse scrolled (920, 279) with delta (0, 0)
Screenshot: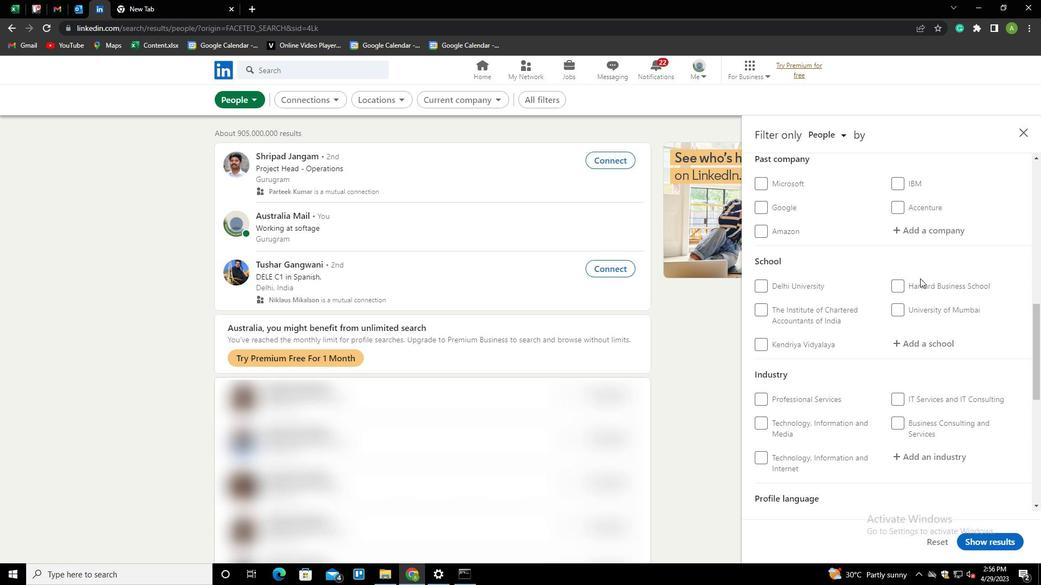 
Action: Mouse scrolled (920, 279) with delta (0, 0)
Screenshot: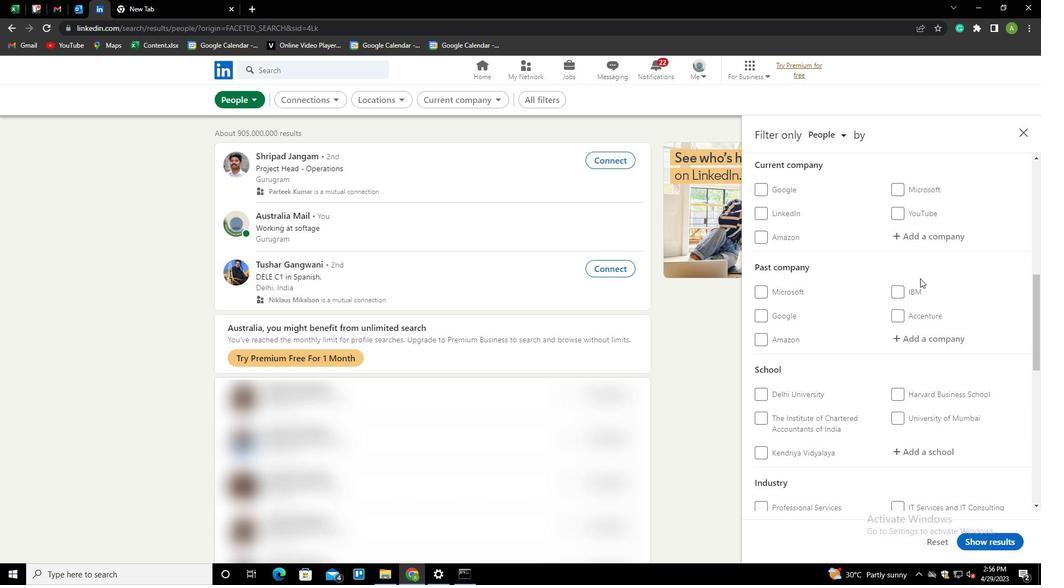 
Action: Mouse moved to (920, 287)
Screenshot: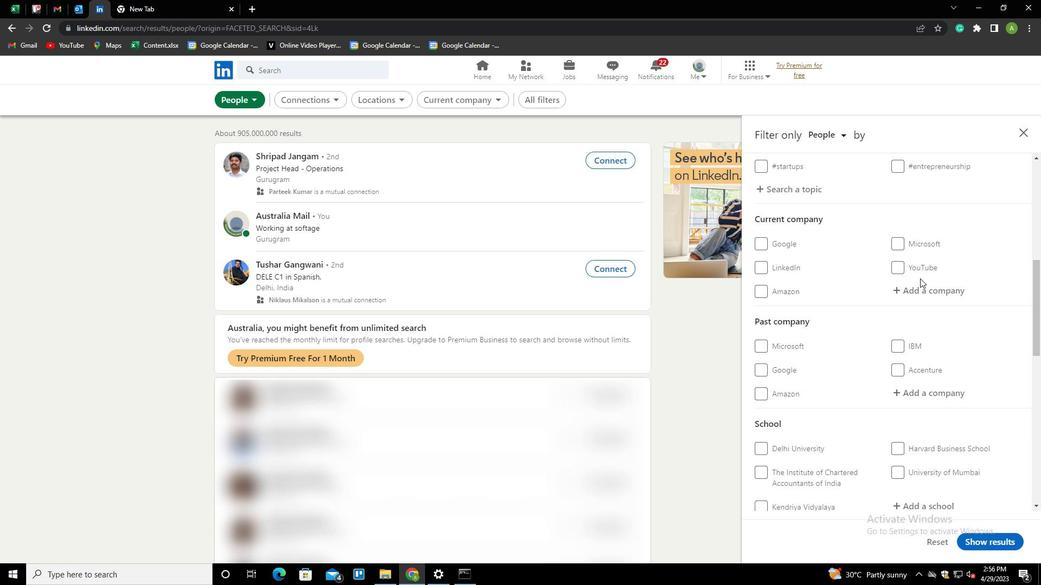 
Action: Mouse pressed left at (920, 287)
Screenshot: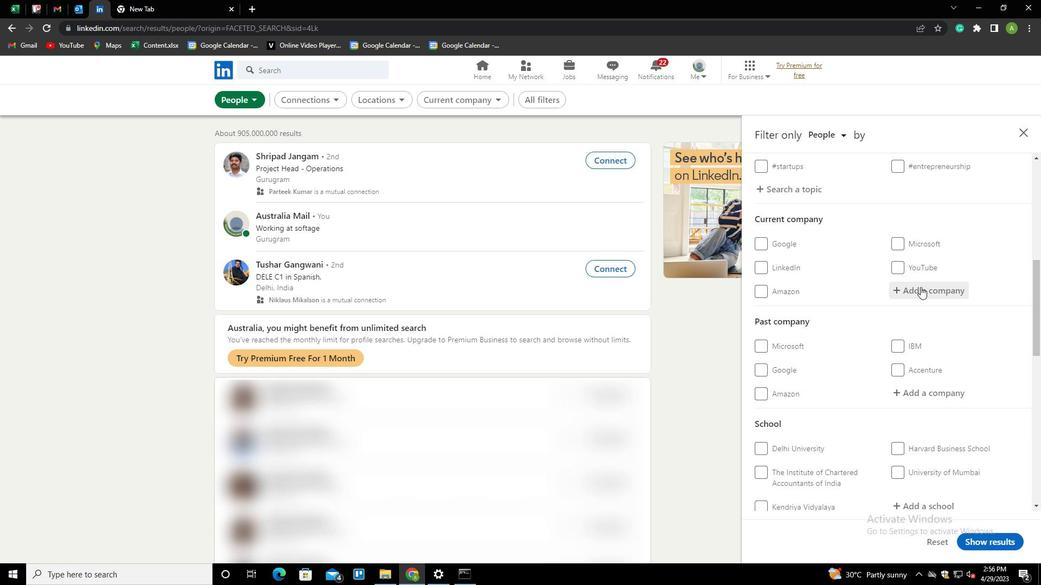 
Action: Key pressed <Key.shift><Key.shift><Key.shift><Key.shift><Key.shift><Key.shift><Key.shift><Key.shift><Key.shift><Key.shift><Key.shift><Key.shift><Key.shift><Key.shift><Key.shift><Key.shift><Key.shift><Key.shift><Key.shift><Key.shift><Key.shift><Key.shift><Key.shift>NCS<Key.down><Key.enter>
Screenshot: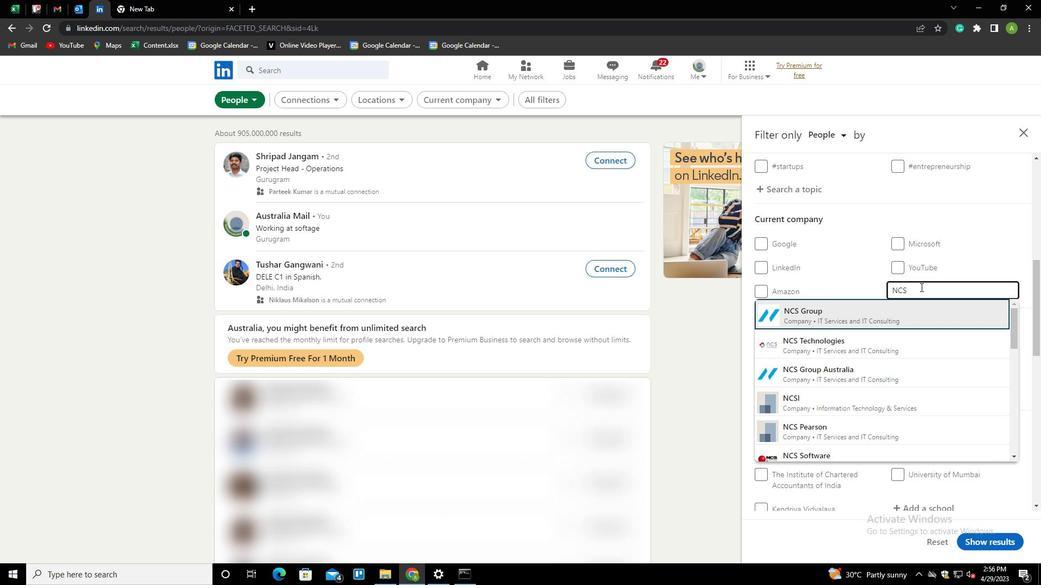 
Action: Mouse scrolled (920, 286) with delta (0, 0)
Screenshot: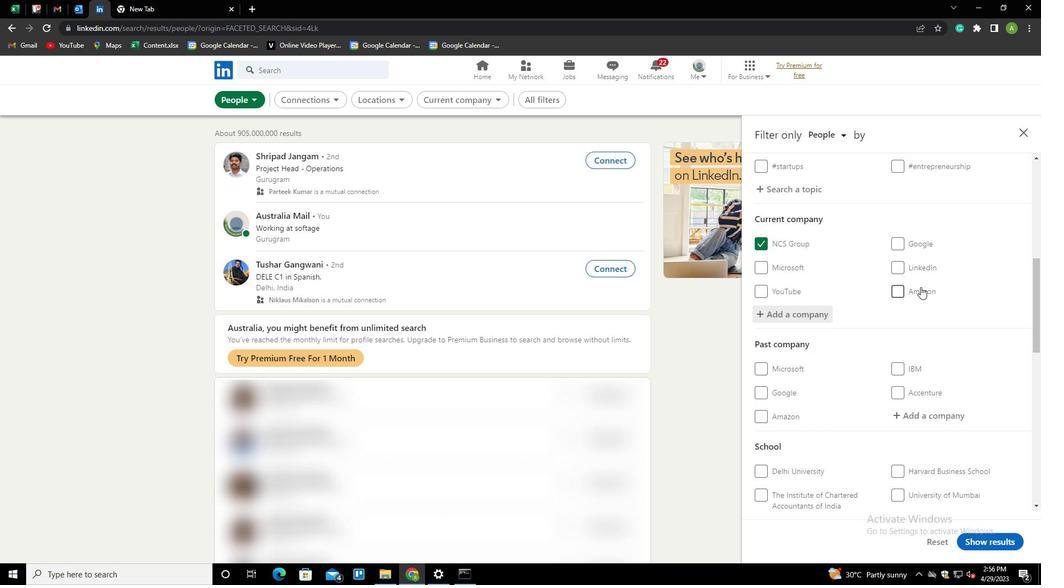 
Action: Mouse scrolled (920, 286) with delta (0, 0)
Screenshot: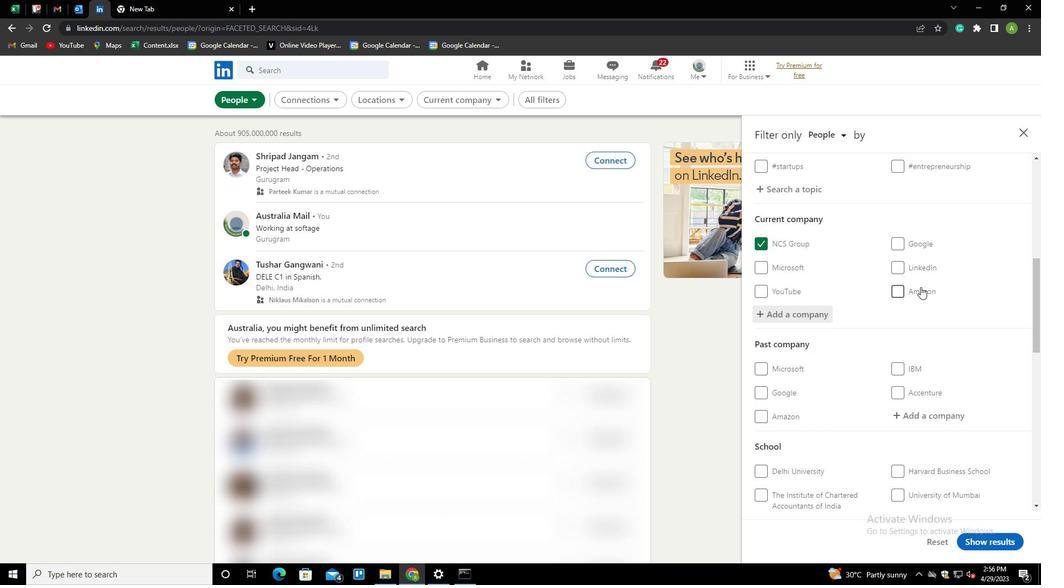 
Action: Mouse scrolled (920, 286) with delta (0, 0)
Screenshot: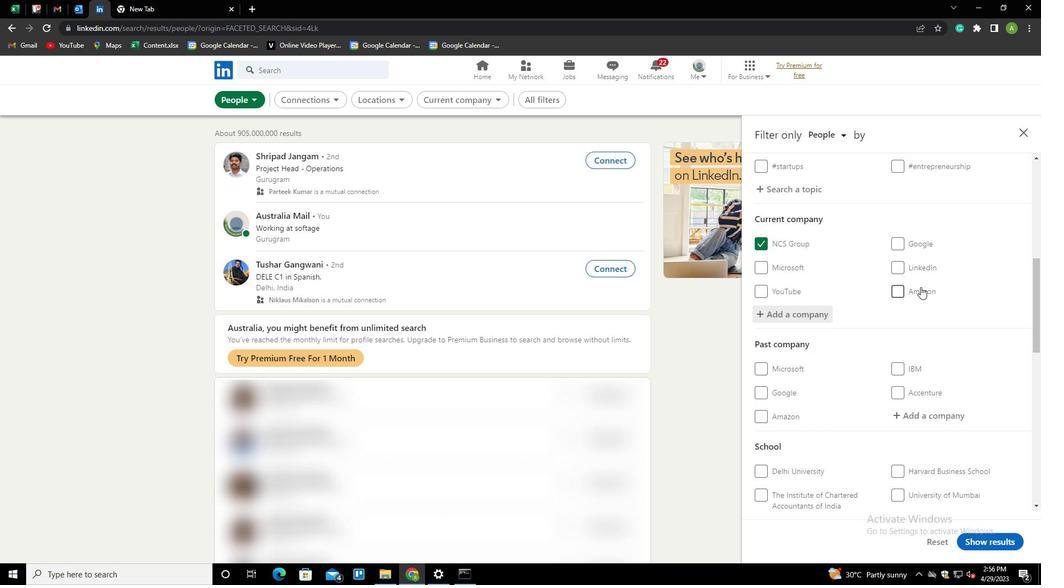 
Action: Mouse scrolled (920, 286) with delta (0, 0)
Screenshot: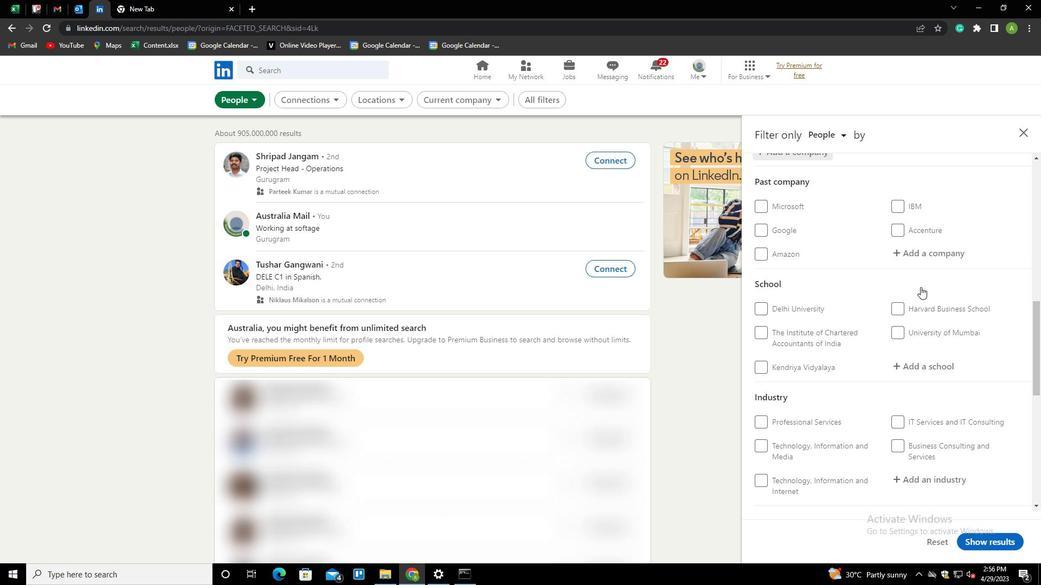 
Action: Mouse moved to (916, 313)
Screenshot: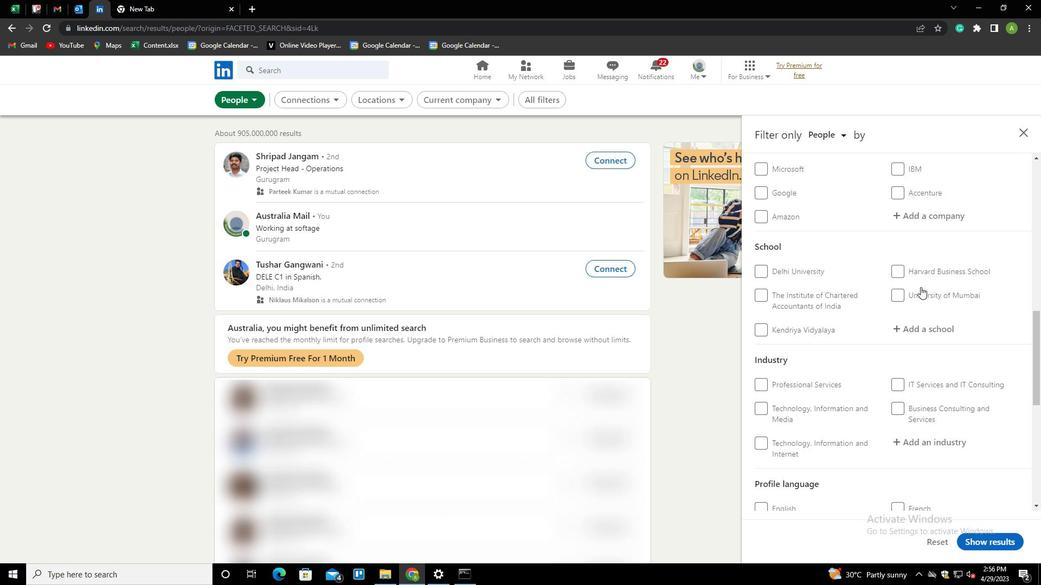 
Action: Mouse pressed left at (916, 313)
Screenshot: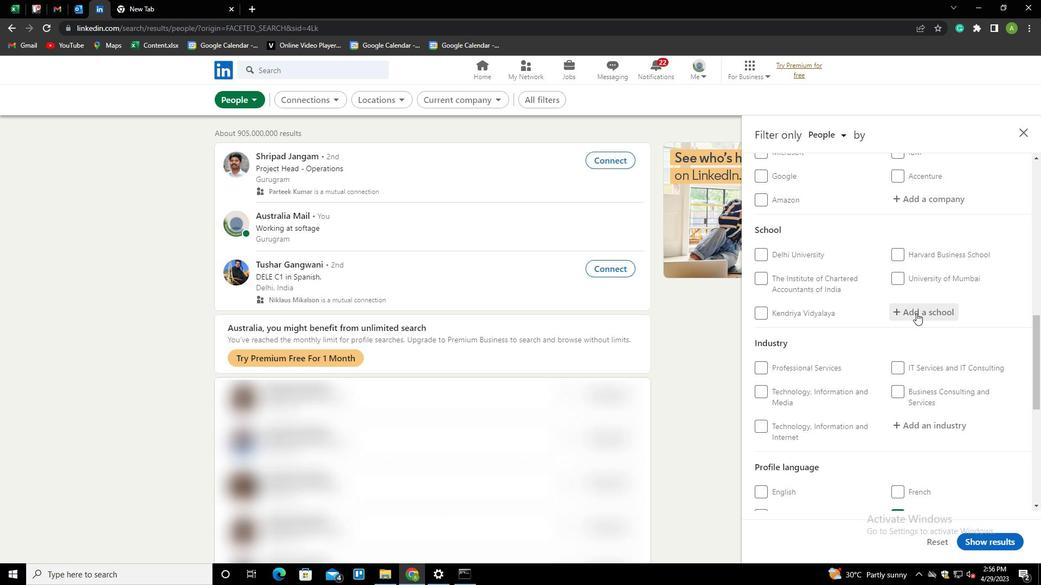 
Action: Key pressed <Key.shift>
Screenshot: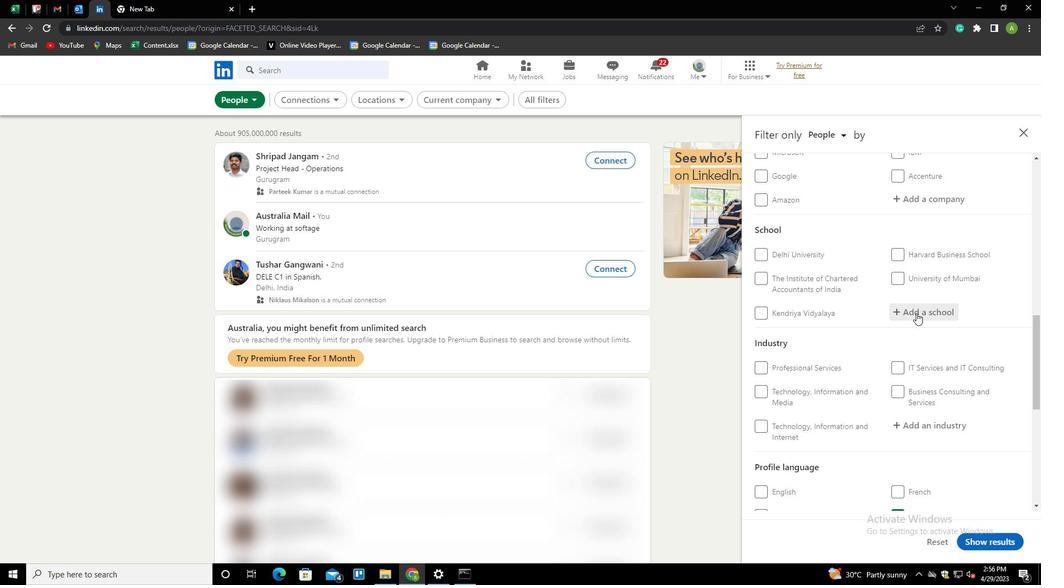 
Action: Mouse moved to (916, 313)
Screenshot: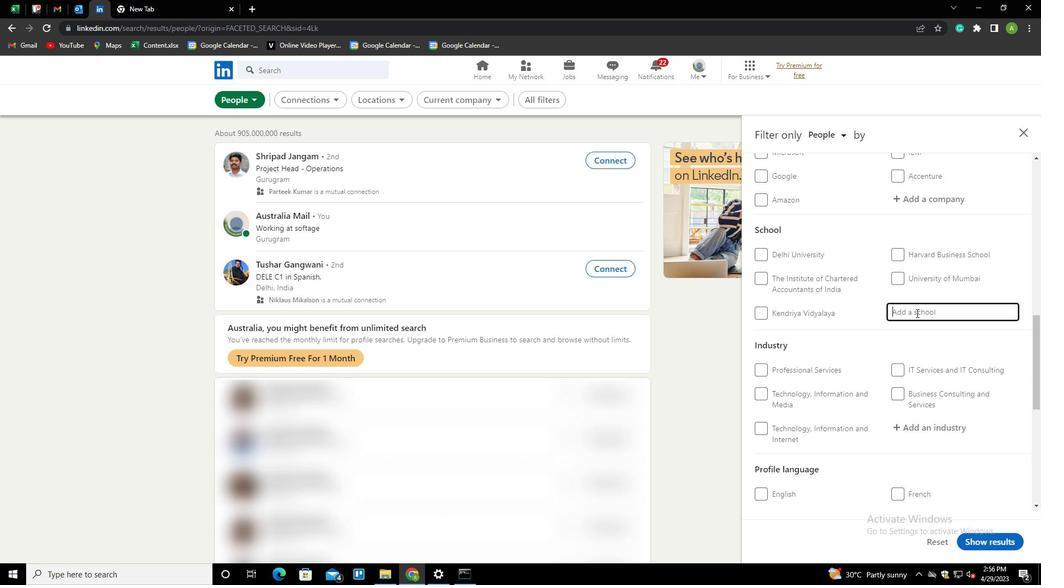 
Action: Key pressed ACA<Key.backspace><Key.backspace>VANTHI<Key.down><Key.down><Key.enter>
Screenshot: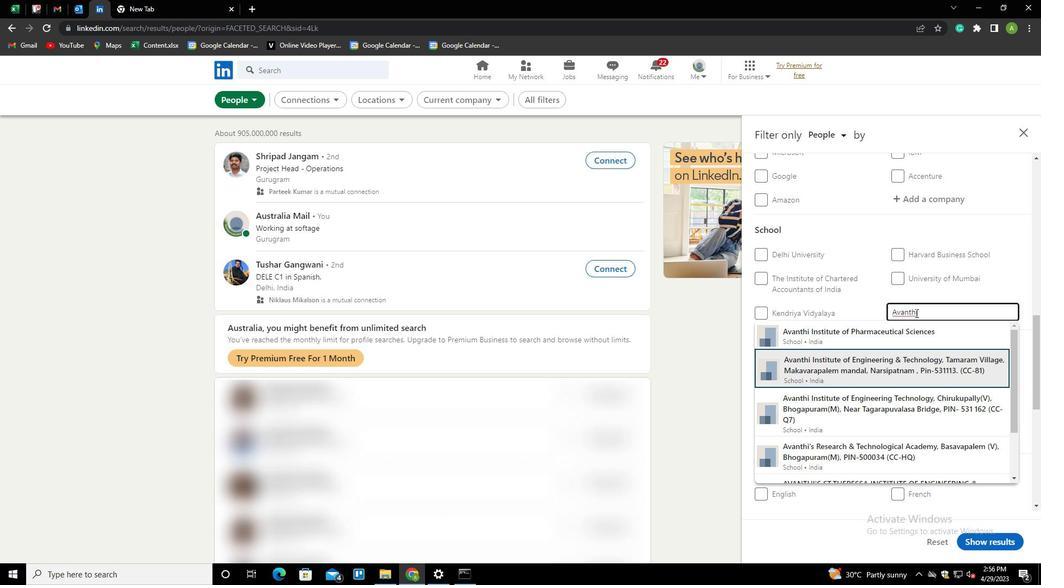 
Action: Mouse scrolled (916, 312) with delta (0, 0)
Screenshot: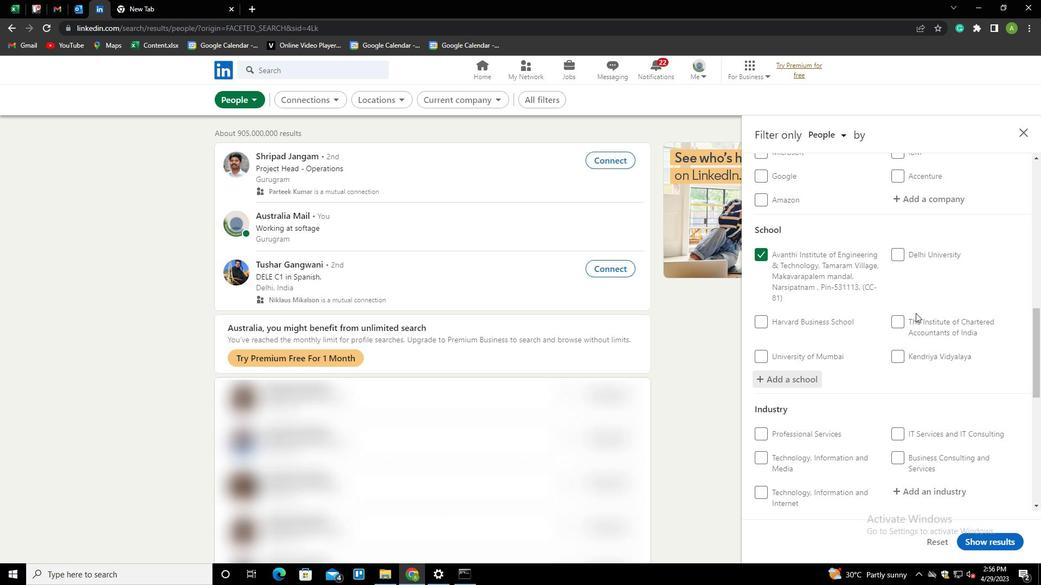 
Action: Mouse scrolled (916, 312) with delta (0, 0)
Screenshot: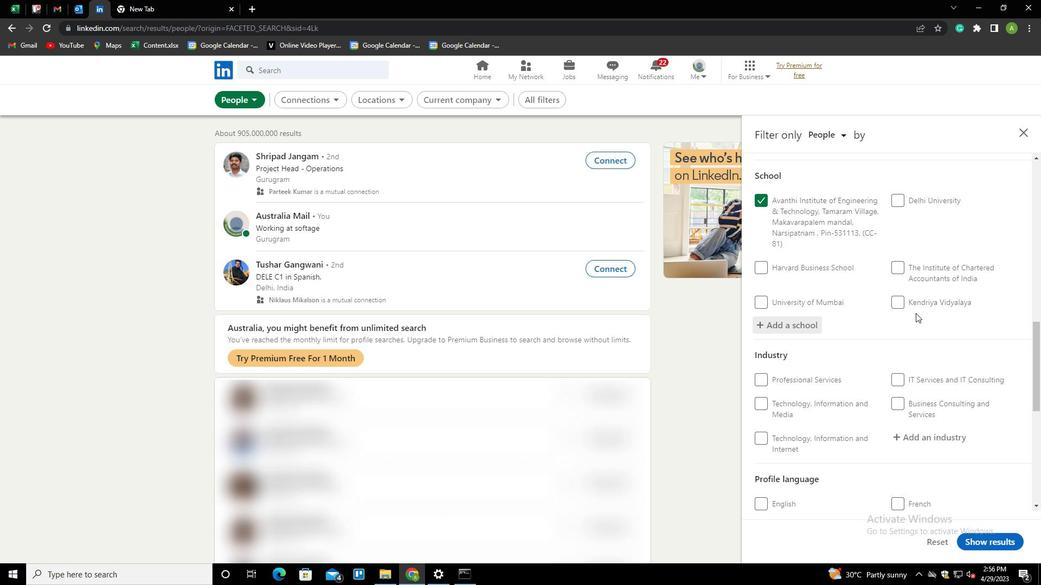 
Action: Mouse scrolled (916, 312) with delta (0, 0)
Screenshot: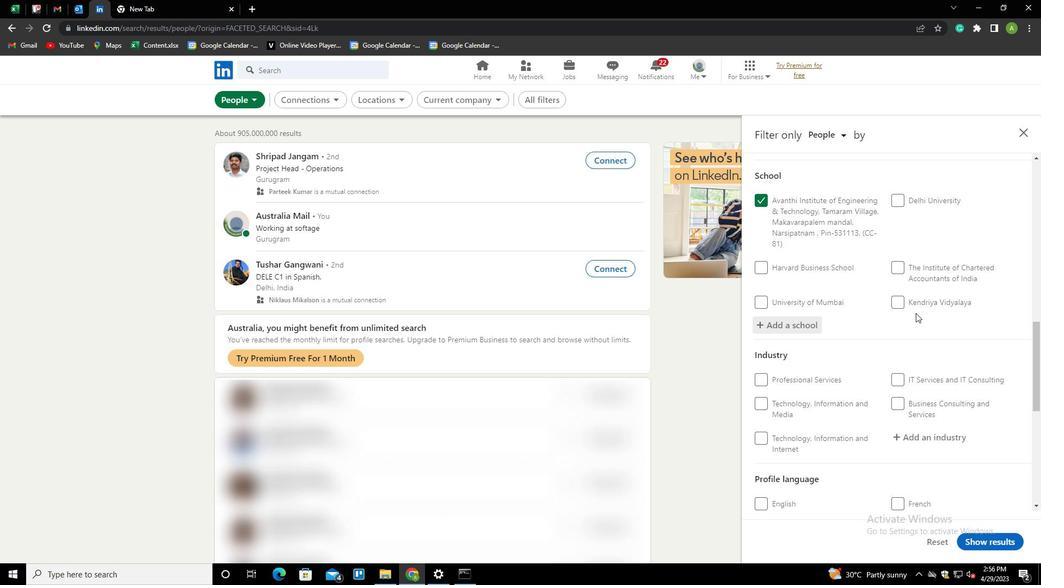 
Action: Mouse moved to (914, 327)
Screenshot: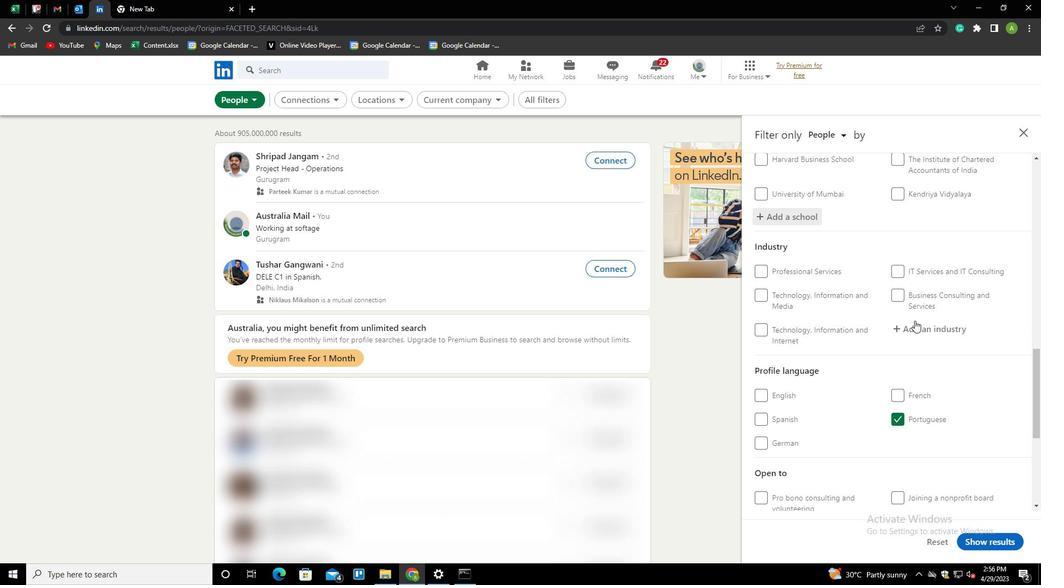
Action: Mouse pressed left at (914, 327)
Screenshot: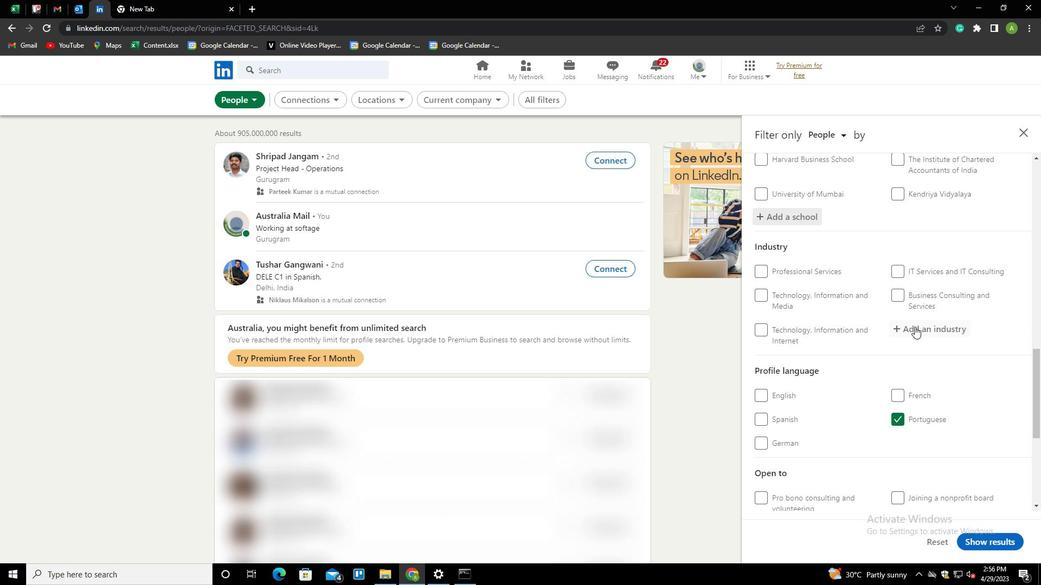 
Action: Mouse moved to (911, 328)
Screenshot: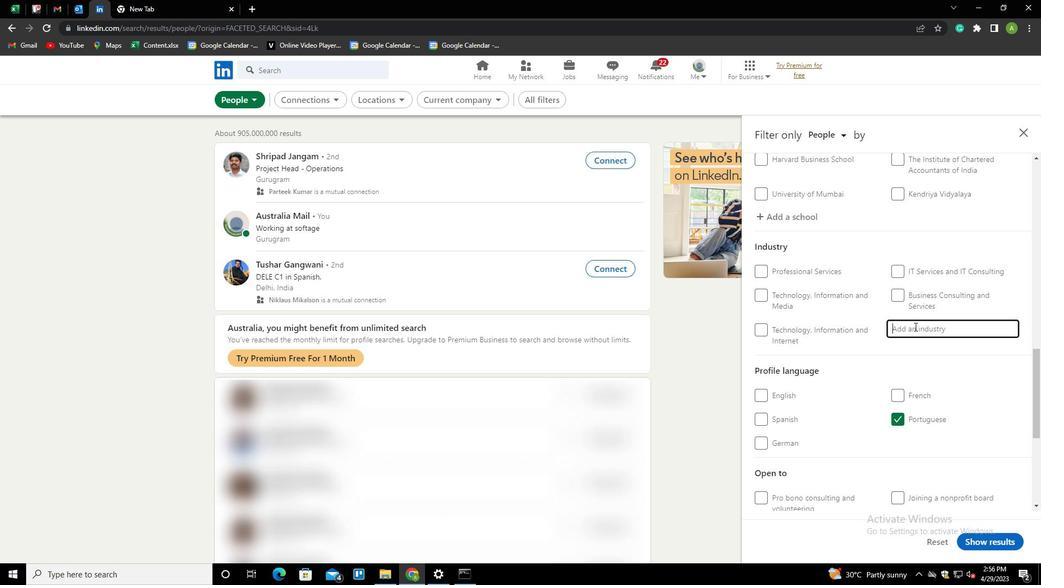 
Action: Key pressed <Key.shift>T<Key.backspace><Key.shift>FR<Key.backspace><Key.backspace><Key.shift>REIL<Key.backspace><Key.backspace>A<Key.backspace><Key.backspace>AILROA<Key.down><Key.enter>
Screenshot: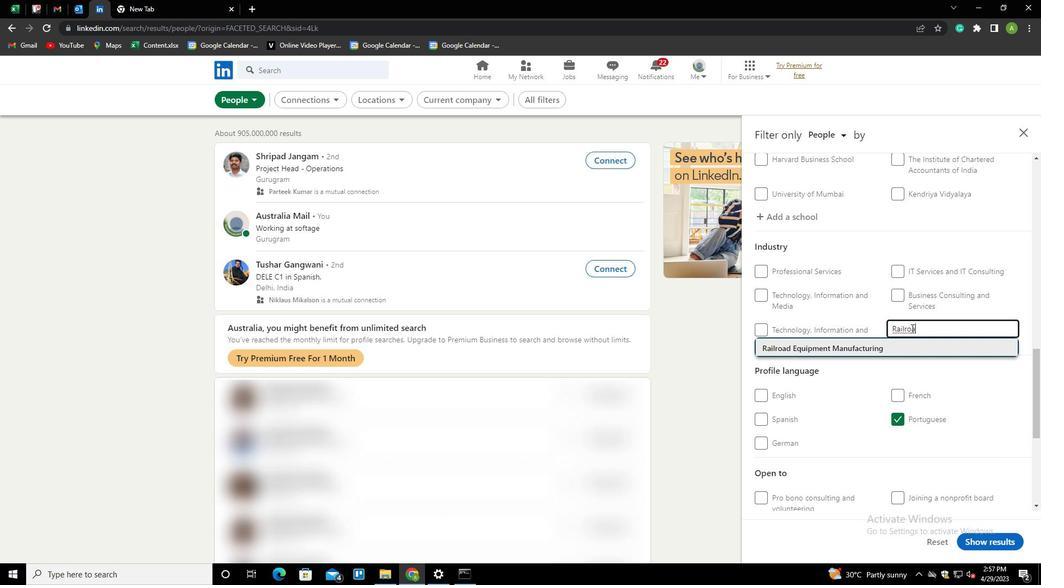 
Action: Mouse scrolled (911, 328) with delta (0, 0)
Screenshot: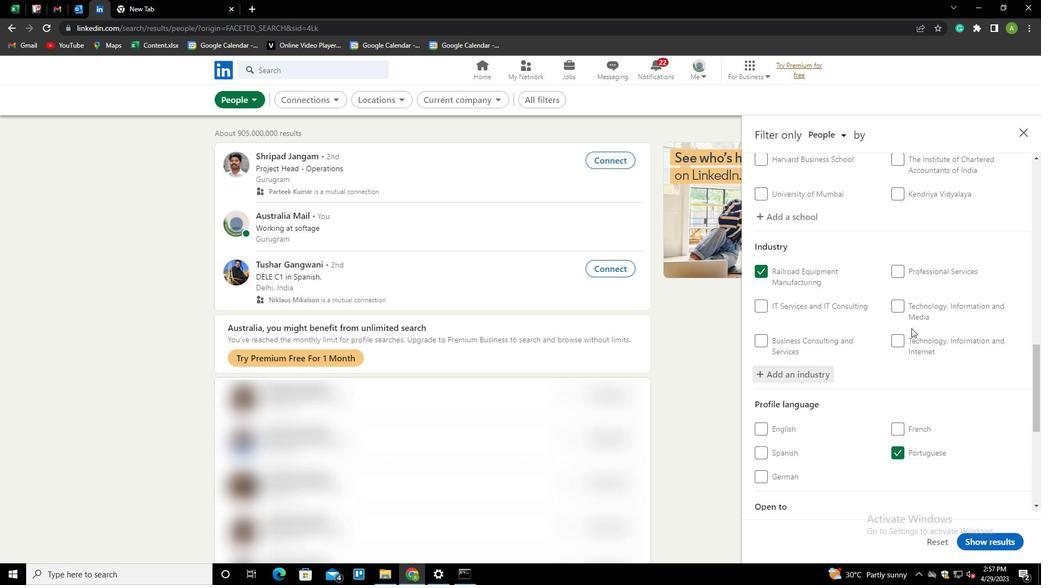 
Action: Mouse scrolled (911, 328) with delta (0, 0)
Screenshot: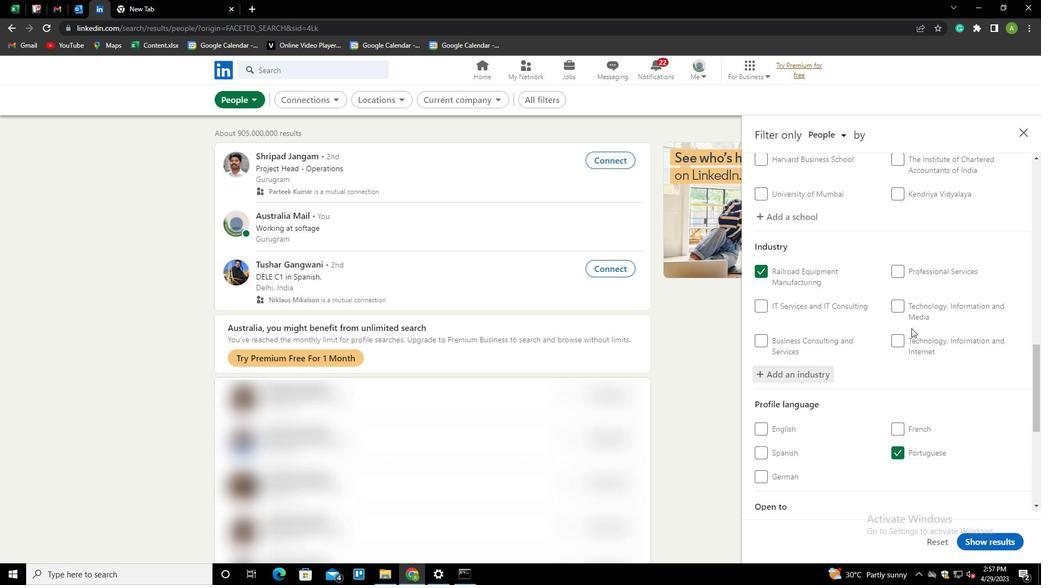 
Action: Mouse scrolled (911, 328) with delta (0, 0)
Screenshot: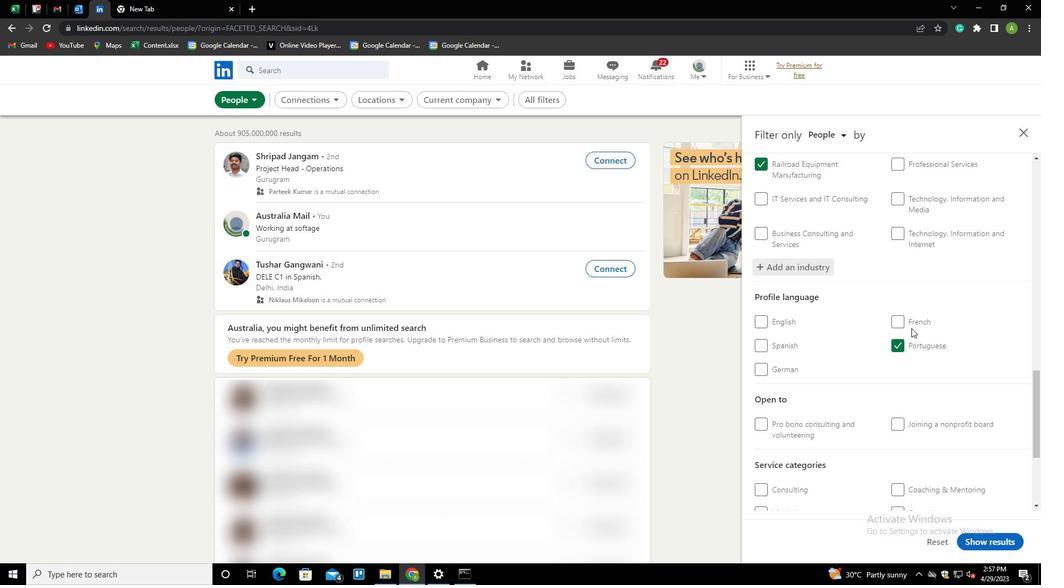 
Action: Mouse scrolled (911, 328) with delta (0, 0)
Screenshot: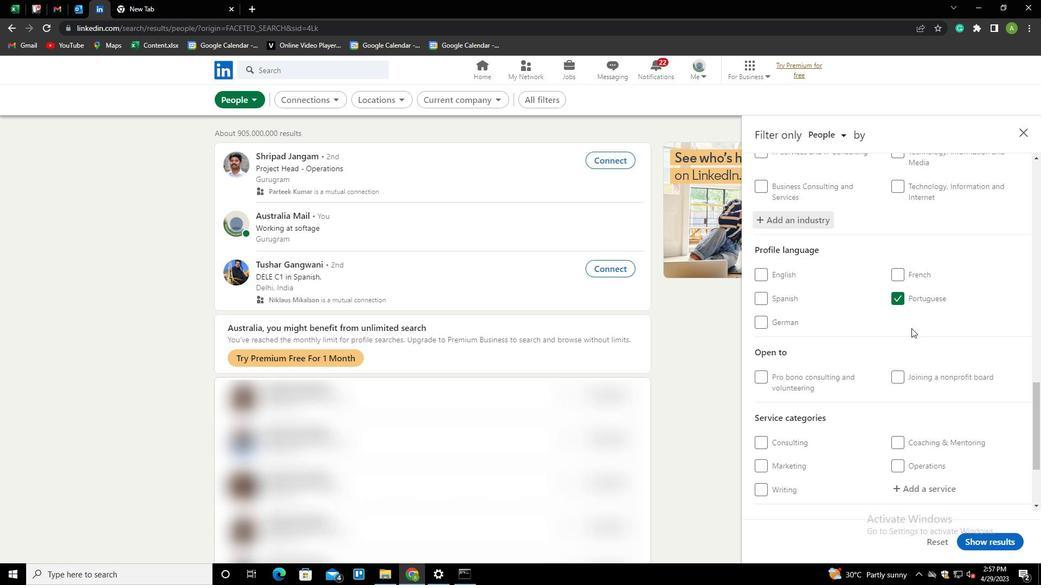 
Action: Mouse scrolled (911, 328) with delta (0, 0)
Screenshot: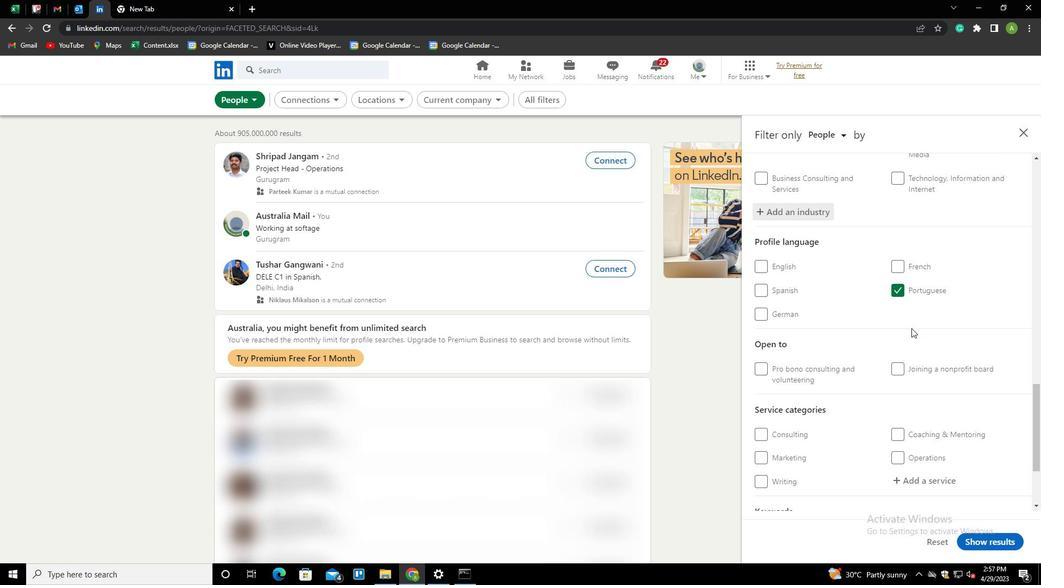 
Action: Mouse moved to (907, 369)
Screenshot: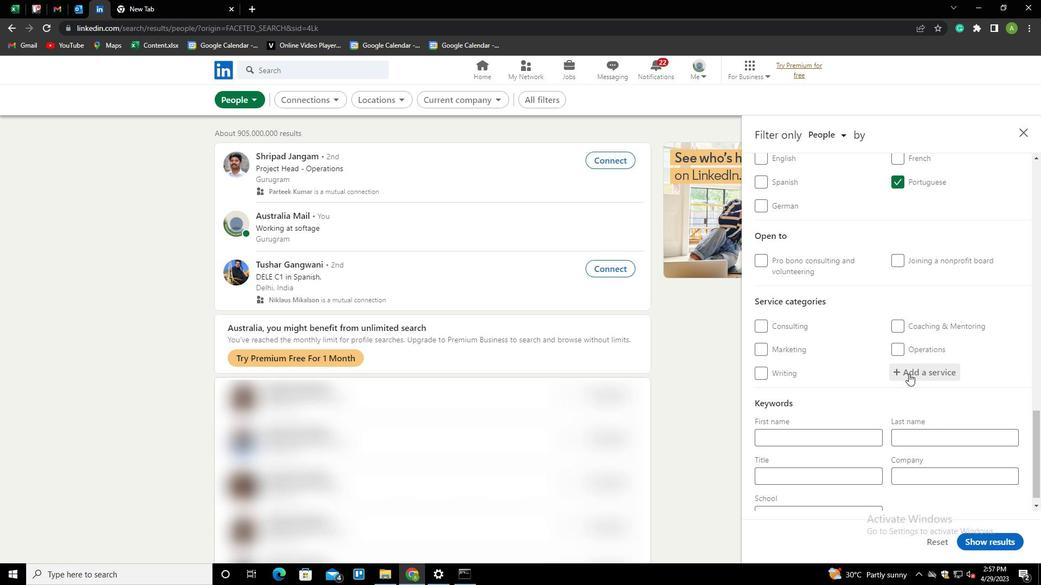
Action: Mouse pressed left at (907, 369)
Screenshot: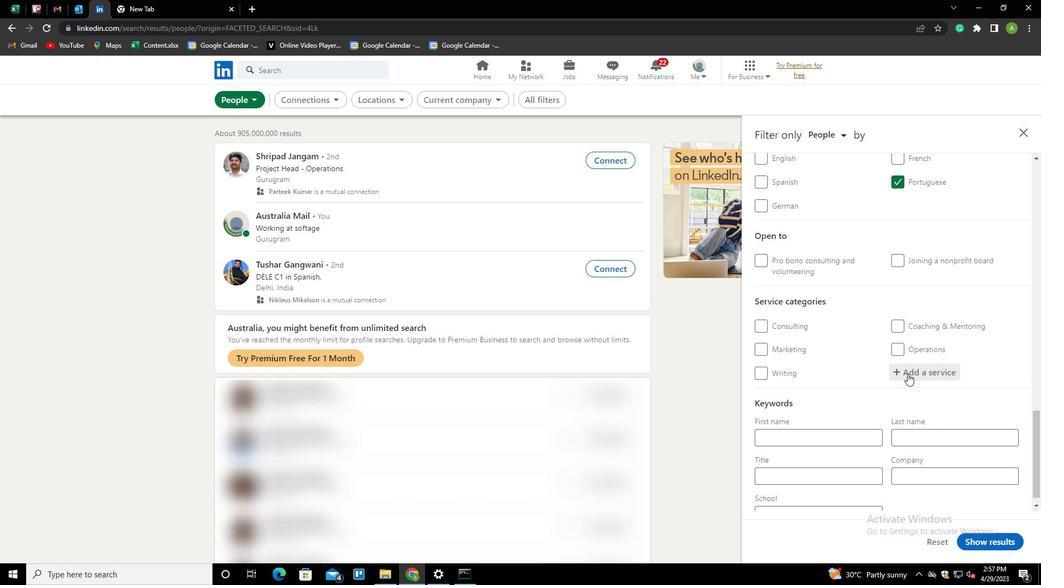 
Action: Key pressed <Key.shift>FE<Key.backspace>ILE<Key.space><Key.down><Key.enter>
Screenshot: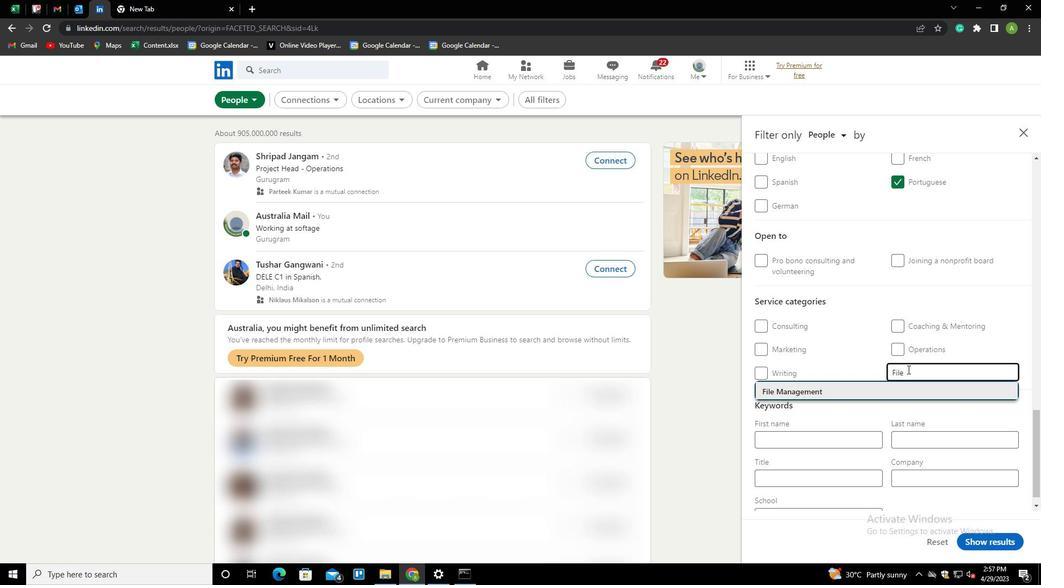 
Action: Mouse scrolled (907, 369) with delta (0, 0)
Screenshot: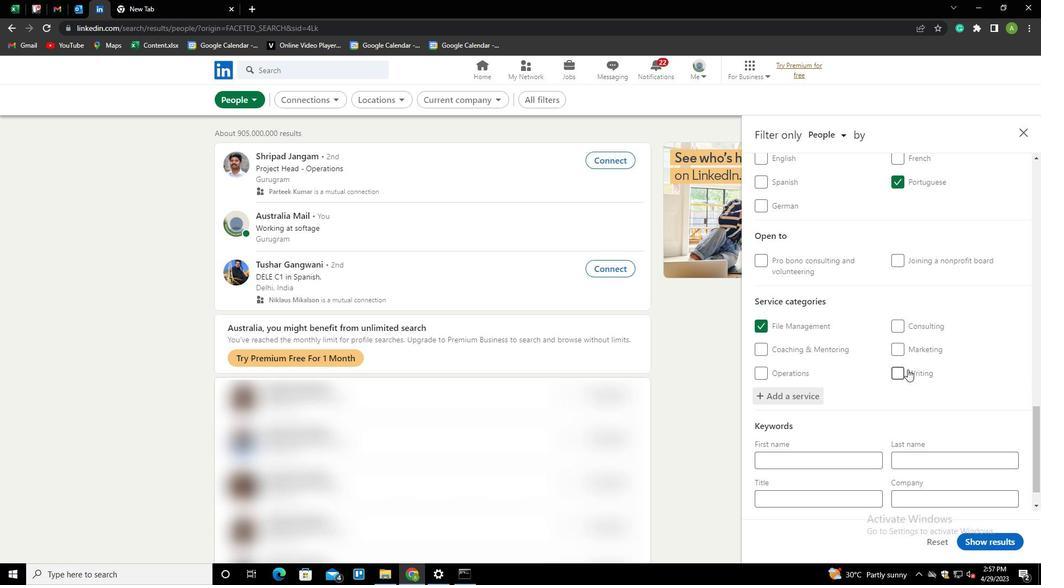 
Action: Mouse scrolled (907, 369) with delta (0, 0)
Screenshot: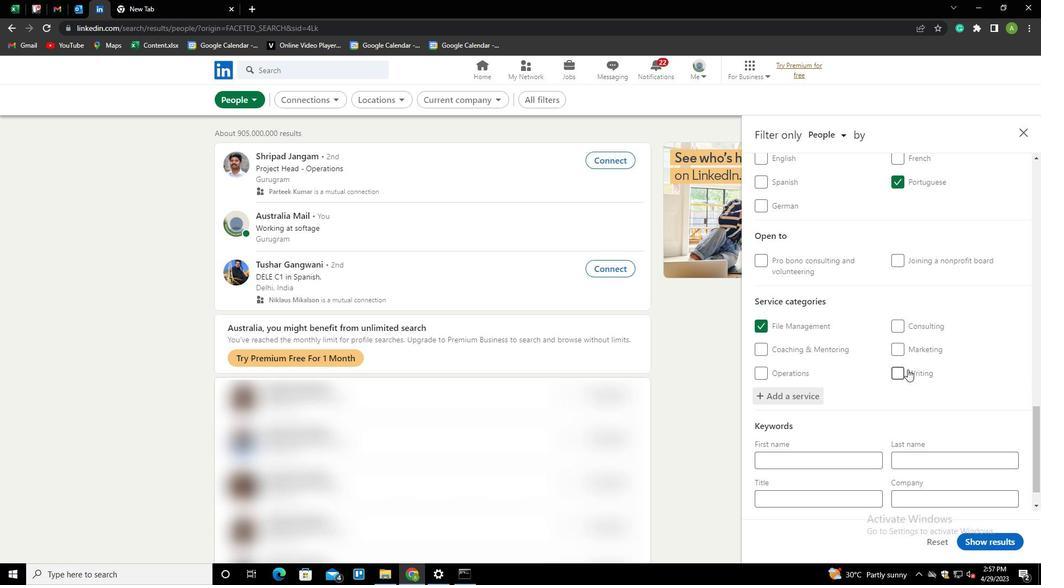 
Action: Mouse scrolled (907, 369) with delta (0, 0)
Screenshot: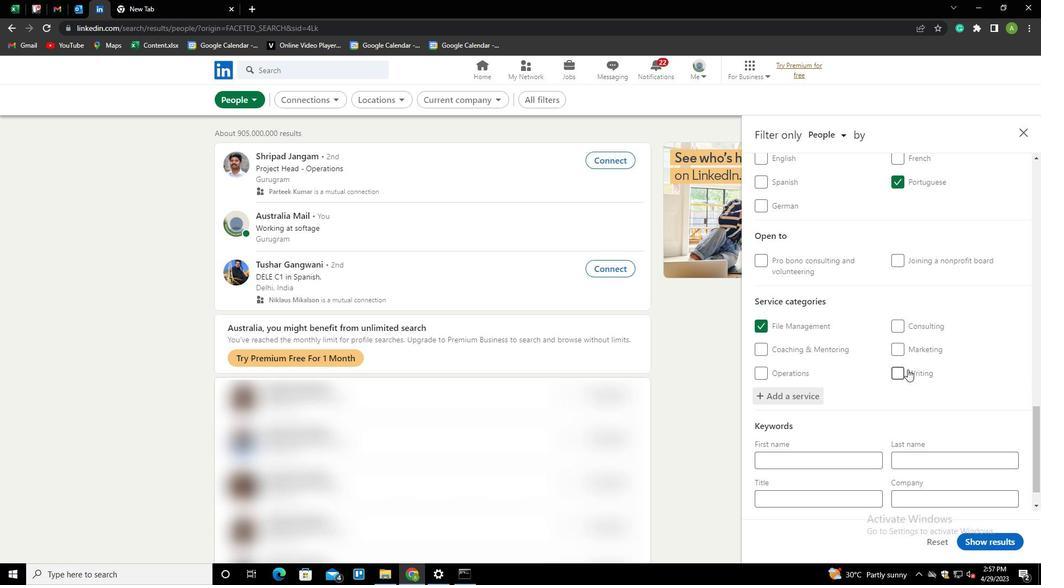 
Action: Mouse scrolled (907, 369) with delta (0, 0)
Screenshot: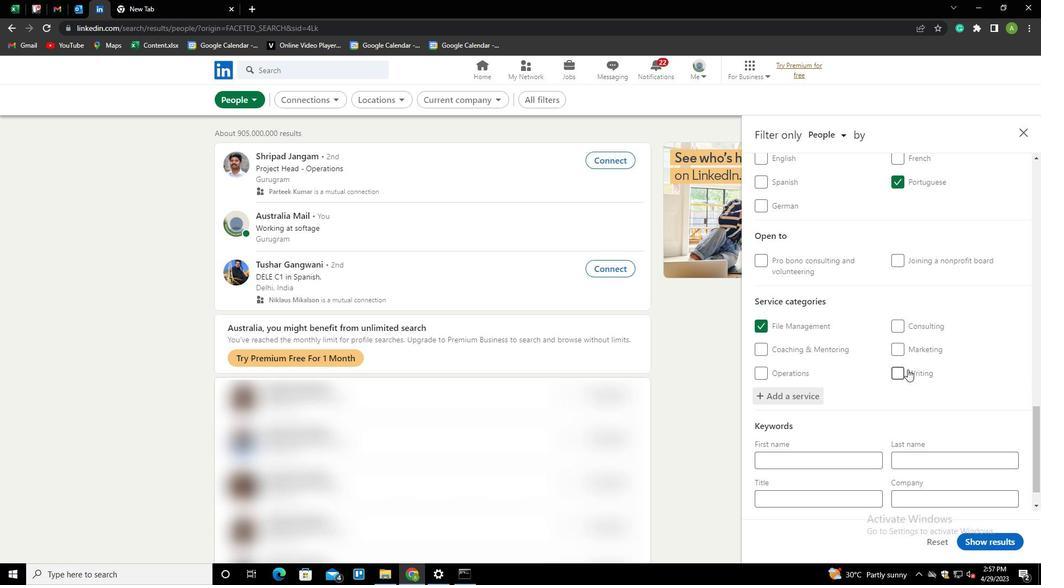 
Action: Mouse scrolled (907, 369) with delta (0, 0)
Screenshot: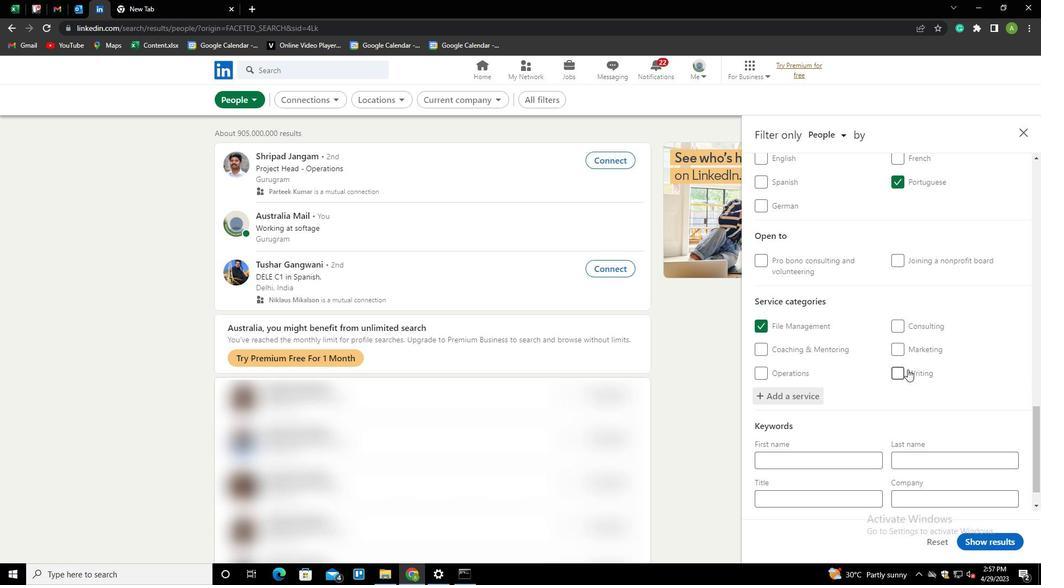 
Action: Mouse scrolled (907, 369) with delta (0, 0)
Screenshot: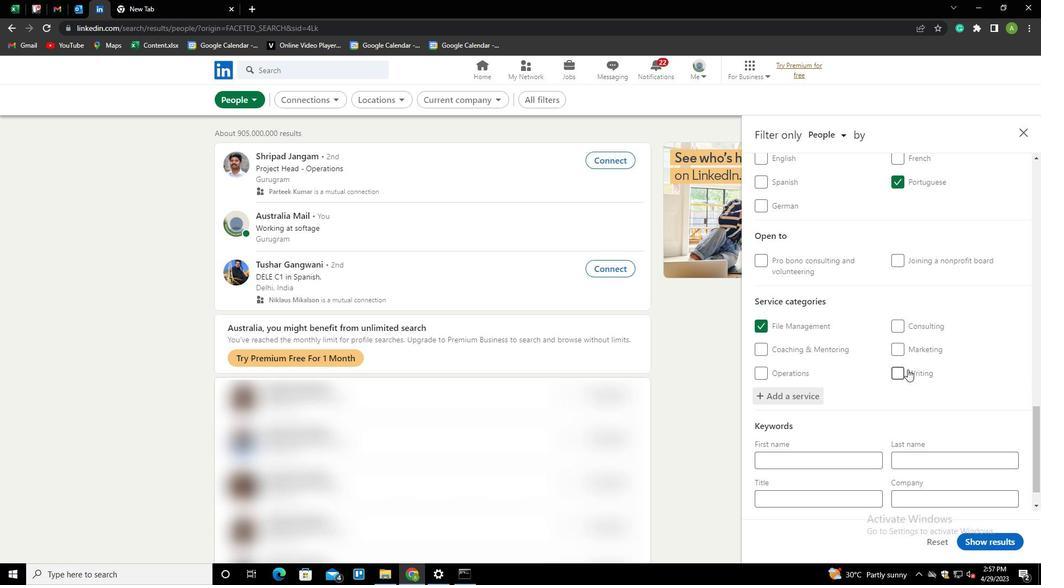
Action: Mouse scrolled (907, 369) with delta (0, 0)
Screenshot: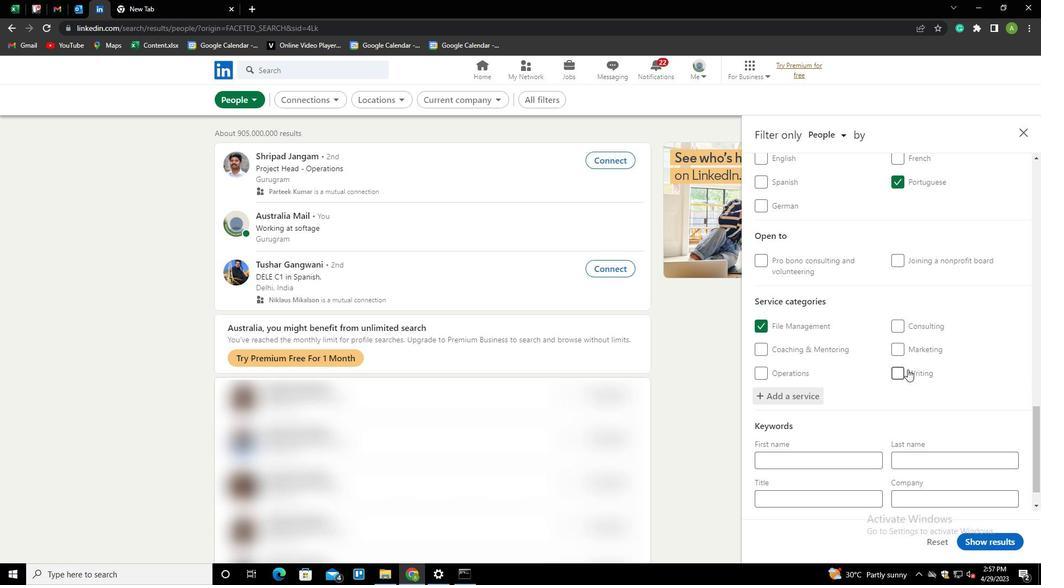 
Action: Mouse moved to (777, 459)
Screenshot: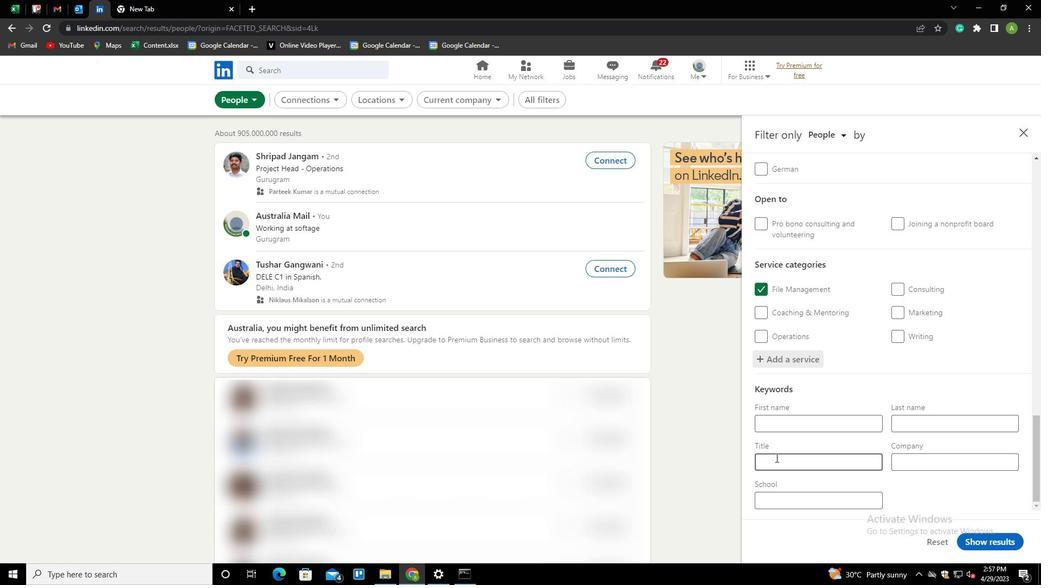 
Action: Mouse pressed left at (777, 459)
Screenshot: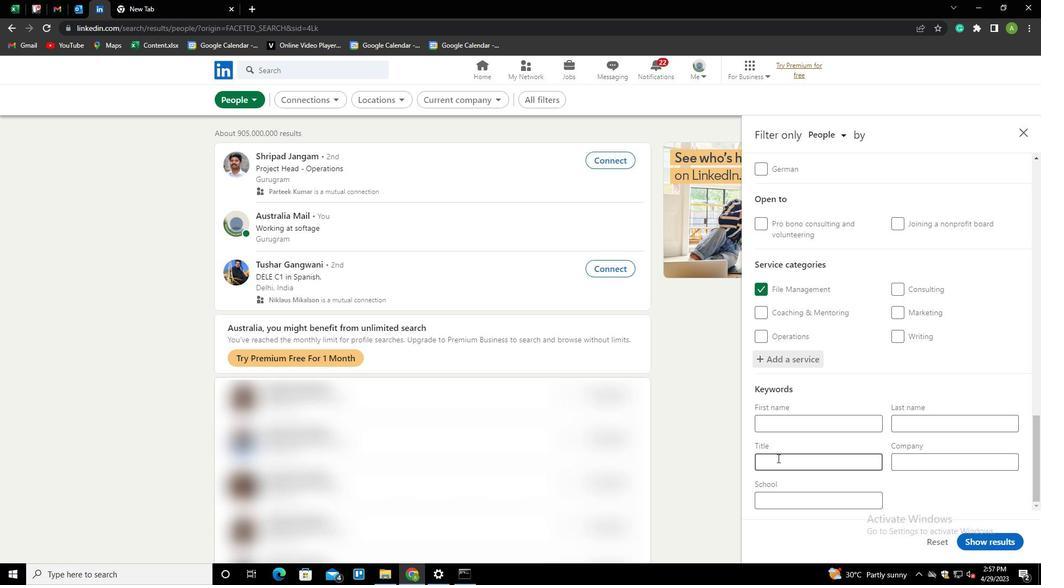 
Action: Key pressed <Key.shift><Key.shift><Key.shift><Key.shift><Key.shift><Key.shift><Key.shift><Key.shift><Key.shift>CET<Key.backspace>O
Screenshot: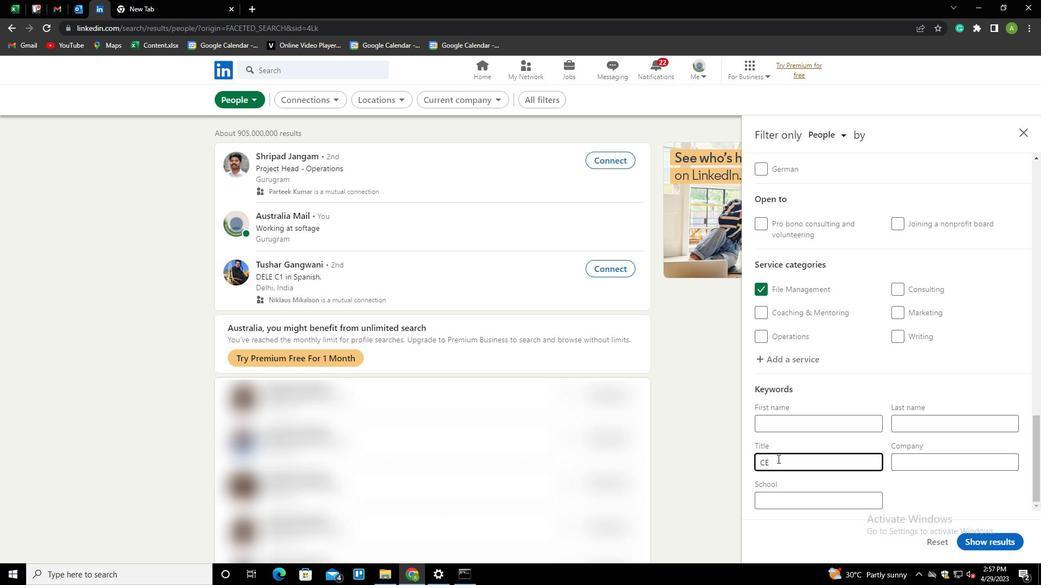 
Action: Mouse moved to (905, 489)
Screenshot: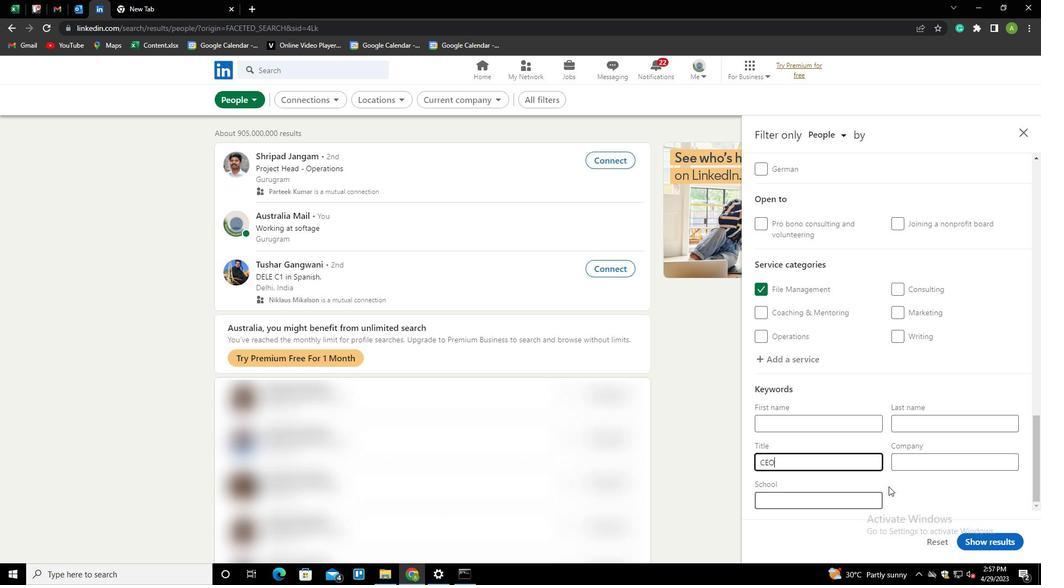 
Action: Mouse pressed left at (905, 489)
Screenshot: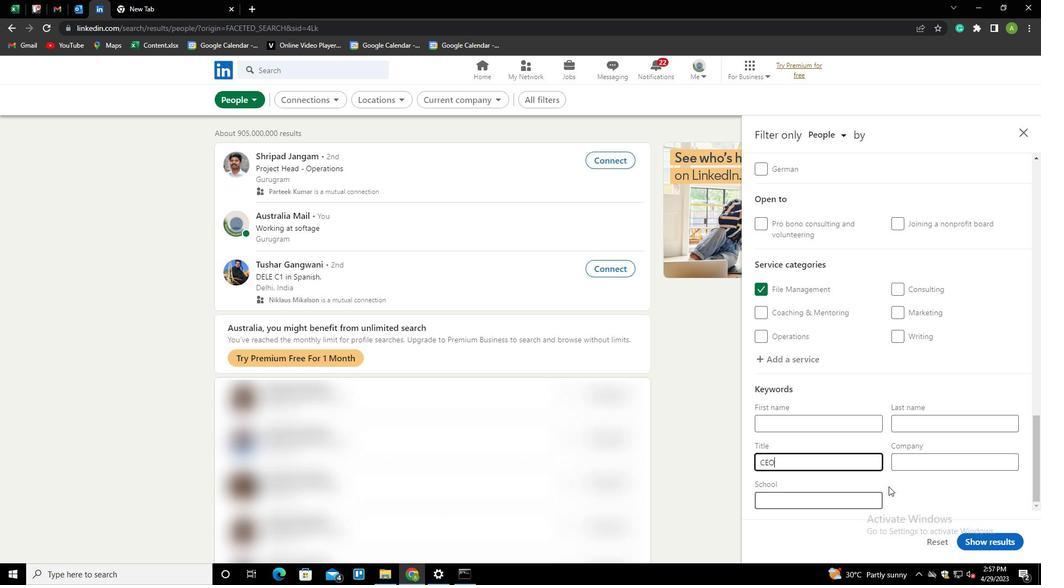 
Action: Mouse moved to (967, 540)
Screenshot: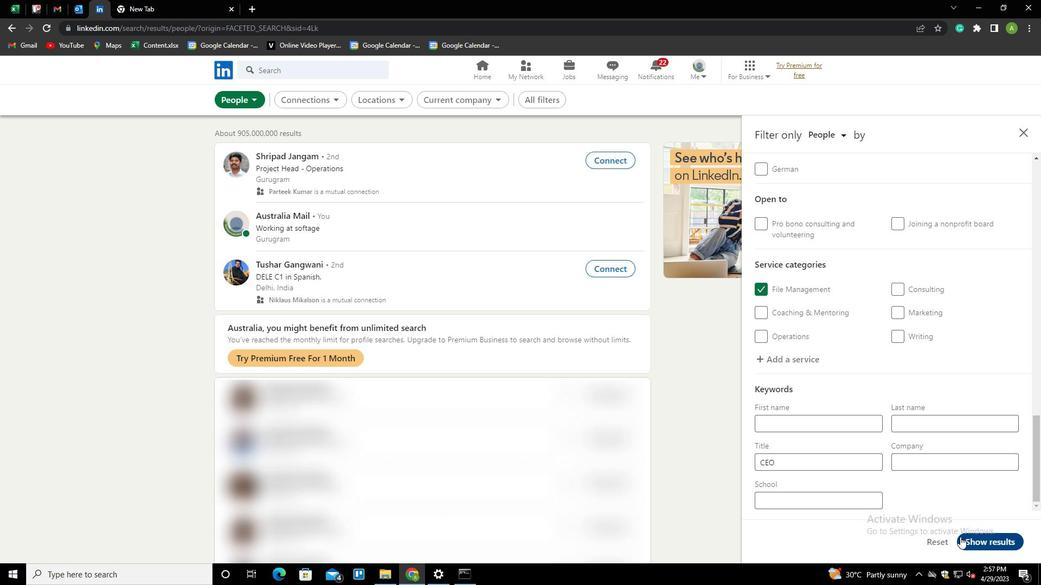 
Action: Mouse pressed left at (967, 540)
Screenshot: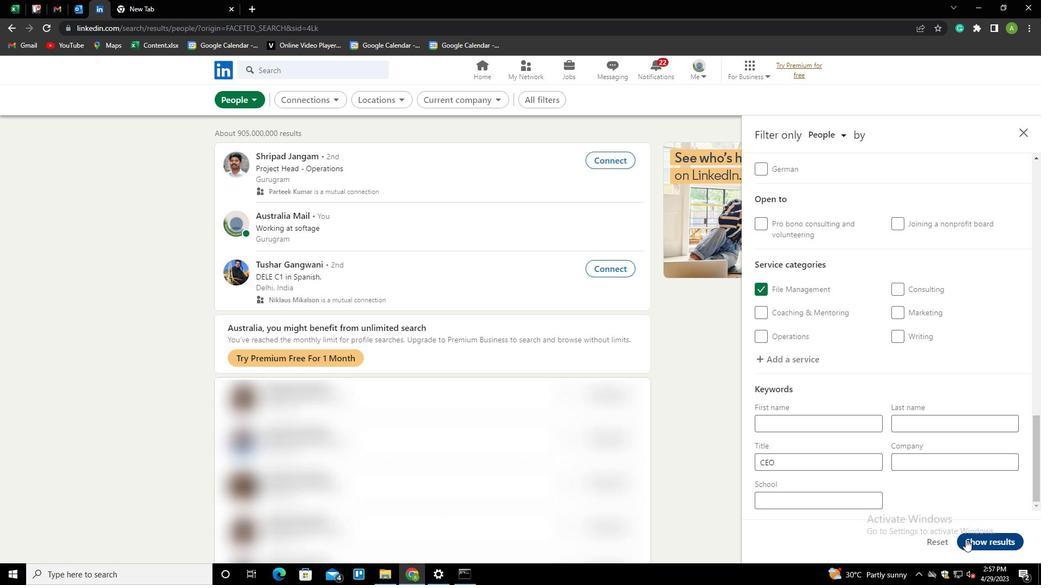 
